 Task: Find connections with filter location Hulan Ergi with filter topic #helpingothers with filter profile language French with filter current company Mutual Funds Sahi Hai with filter school Jaypee Institute Of Information Technology with filter industry Operations Consulting with filter service category Visual Design with filter keywords title Taper
Action: Mouse moved to (529, 62)
Screenshot: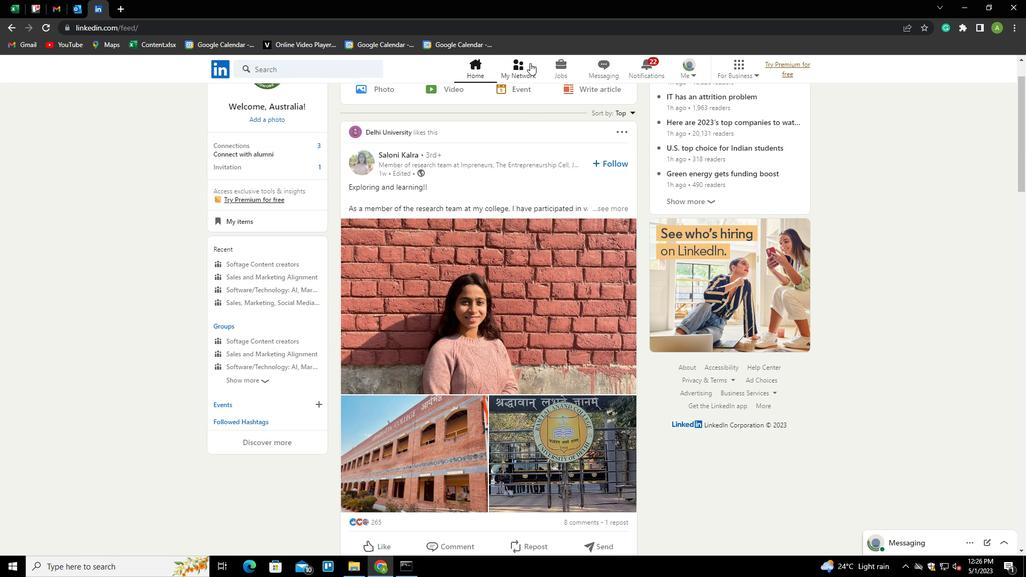 
Action: Mouse pressed left at (529, 62)
Screenshot: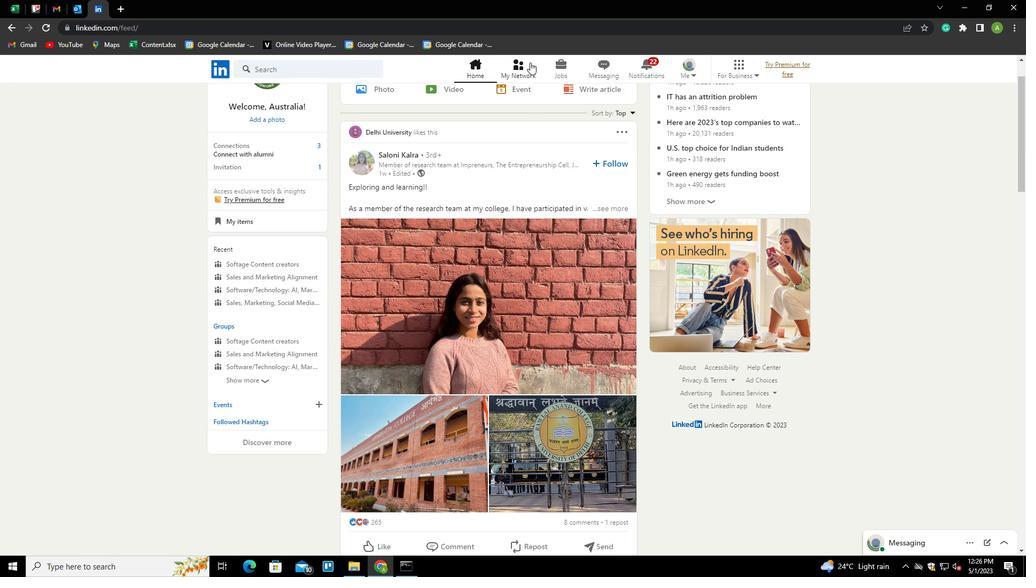 
Action: Mouse moved to (288, 127)
Screenshot: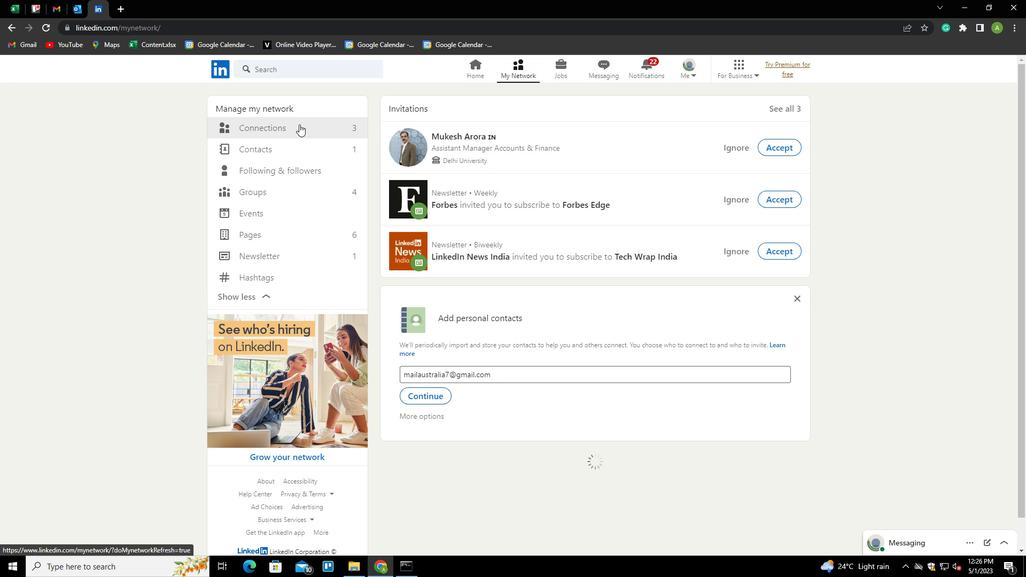 
Action: Mouse pressed left at (288, 127)
Screenshot: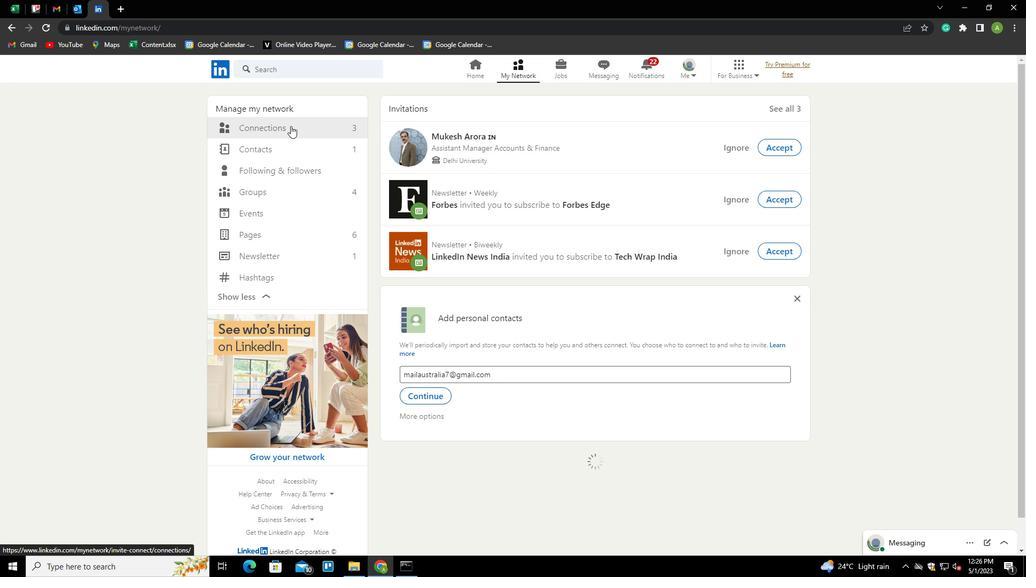 
Action: Mouse moved to (578, 129)
Screenshot: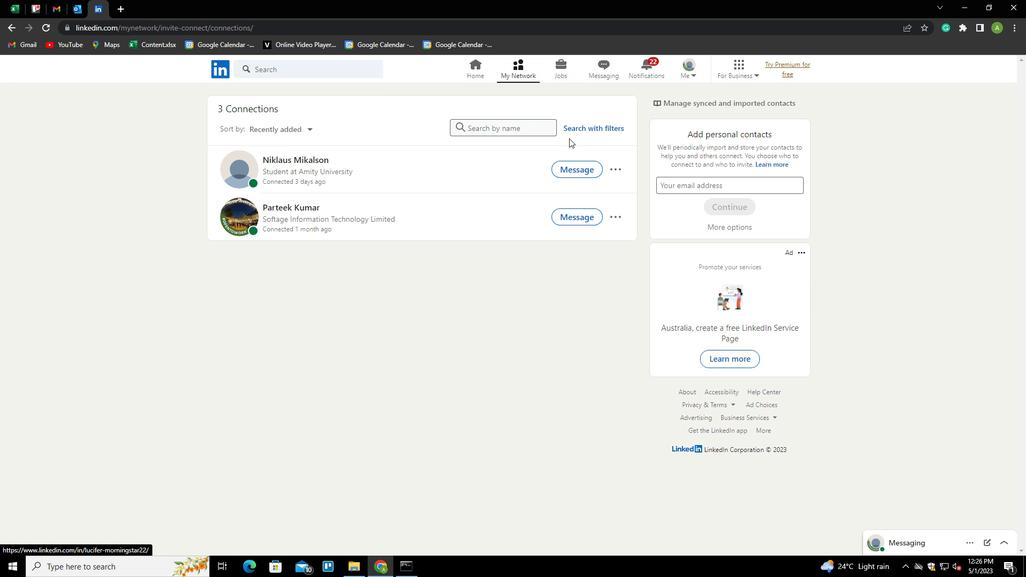 
Action: Mouse pressed left at (578, 129)
Screenshot: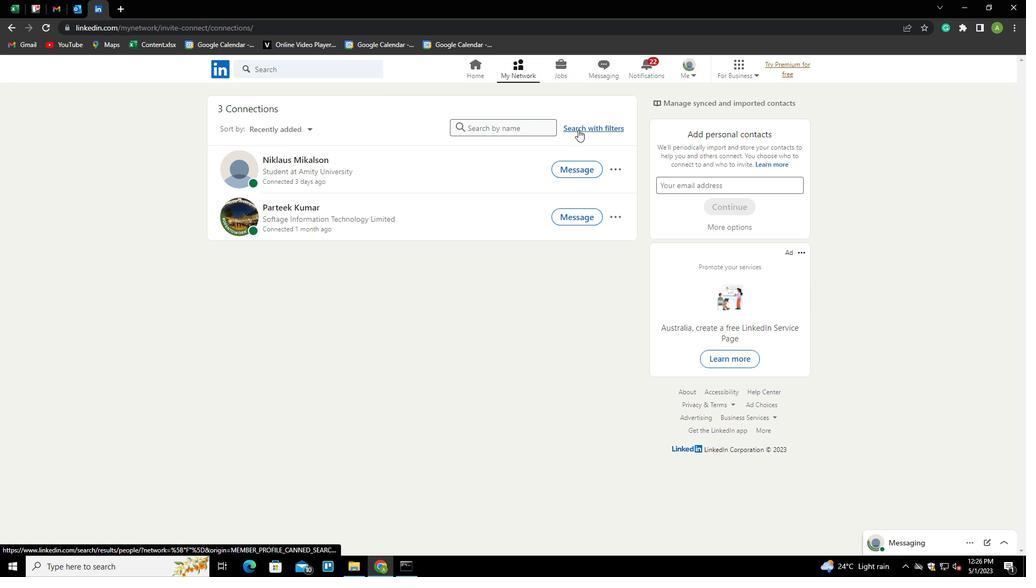 
Action: Mouse moved to (550, 99)
Screenshot: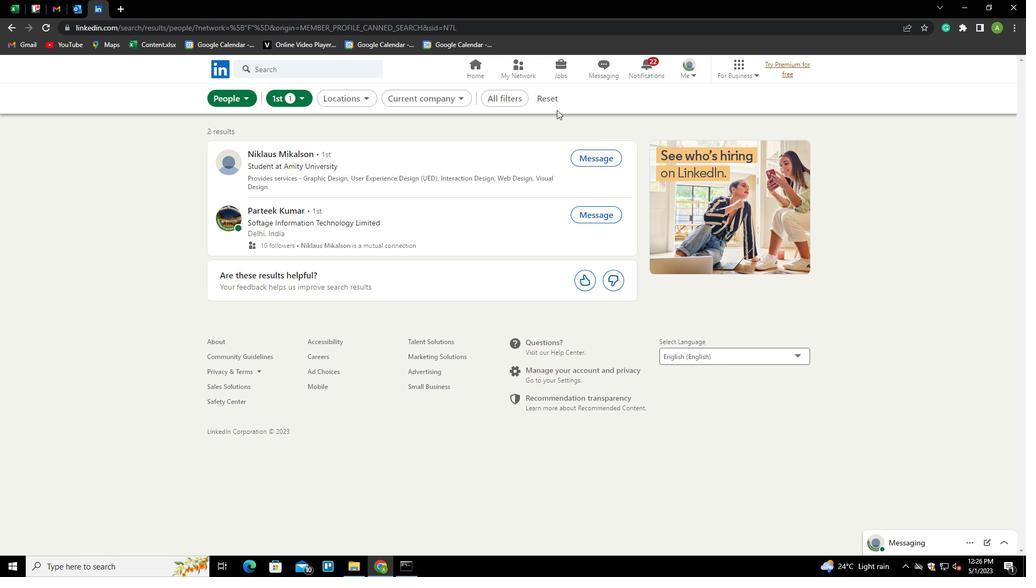 
Action: Mouse pressed left at (550, 99)
Screenshot: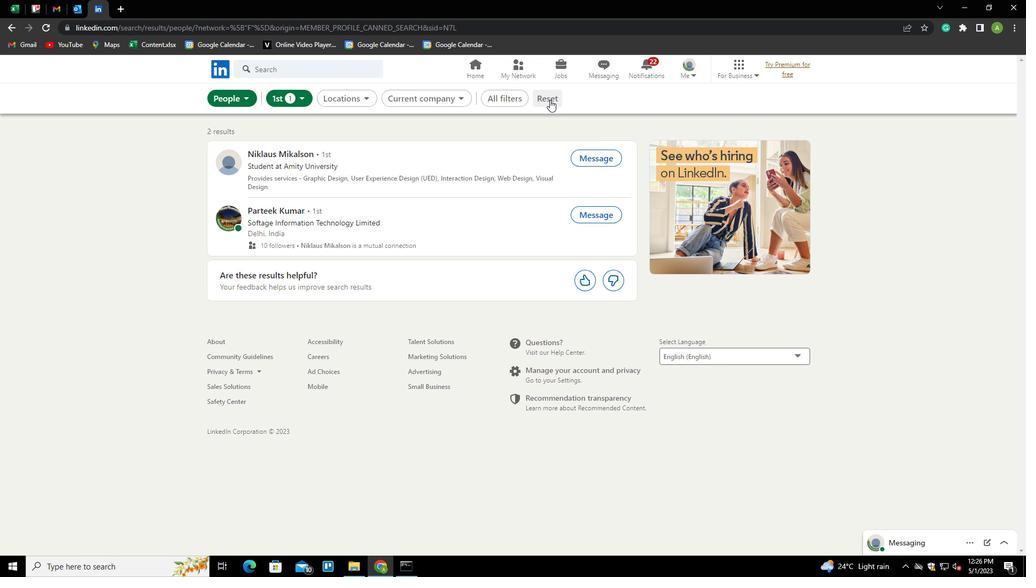 
Action: Mouse moved to (534, 101)
Screenshot: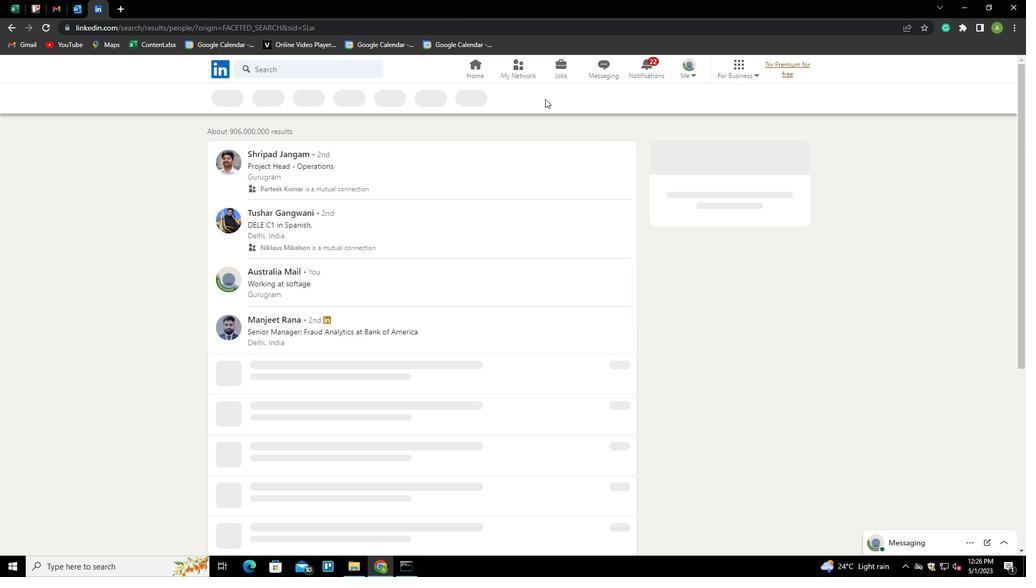 
Action: Mouse pressed left at (534, 101)
Screenshot: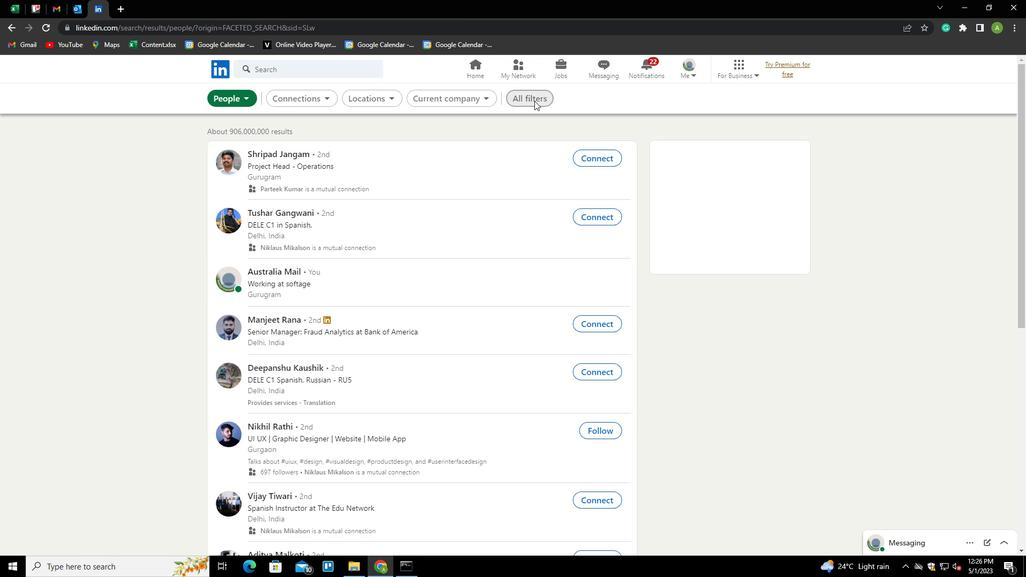 
Action: Mouse moved to (872, 347)
Screenshot: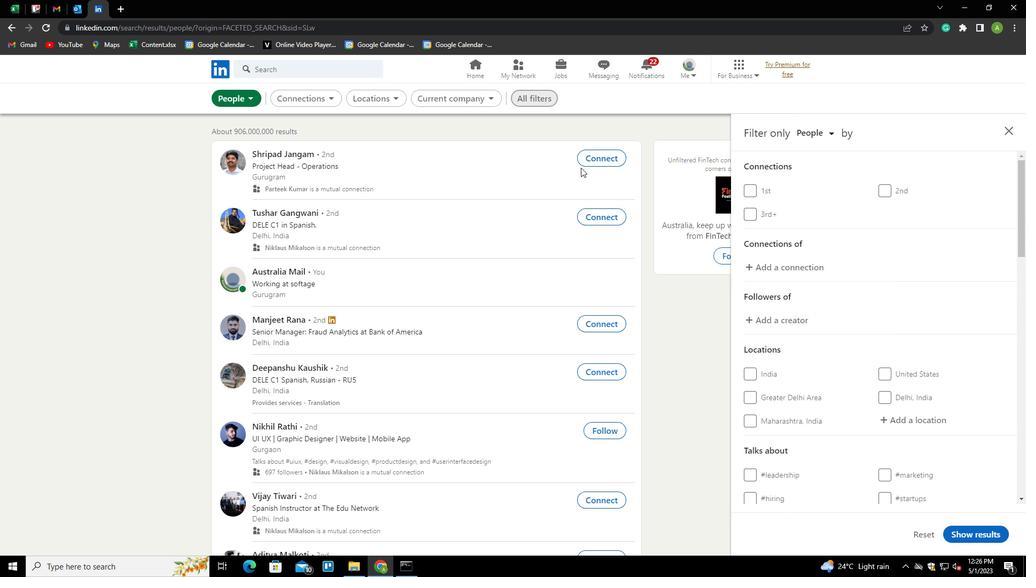 
Action: Mouse scrolled (872, 346) with delta (0, 0)
Screenshot: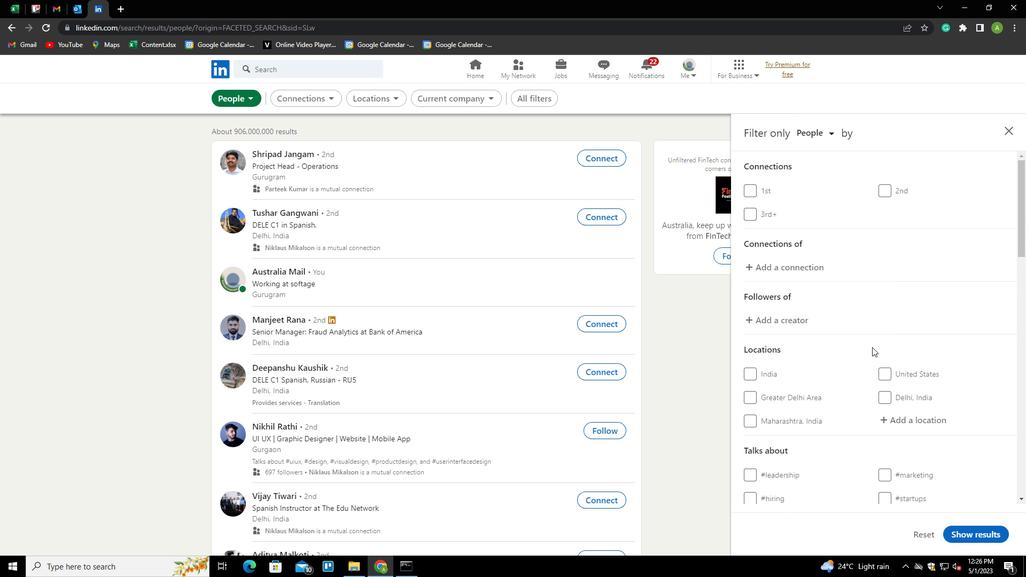 
Action: Mouse scrolled (872, 346) with delta (0, 0)
Screenshot: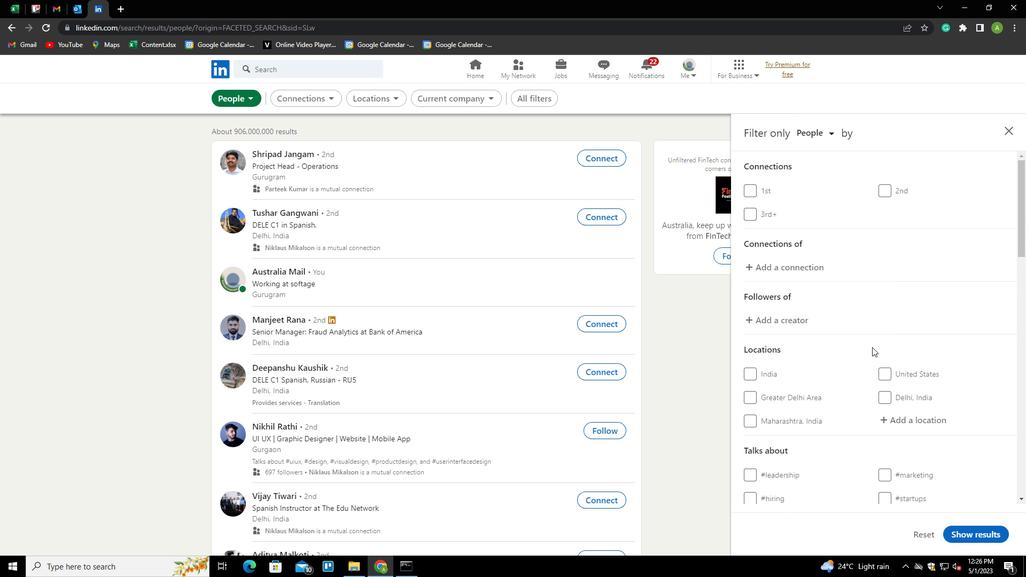 
Action: Mouse moved to (899, 314)
Screenshot: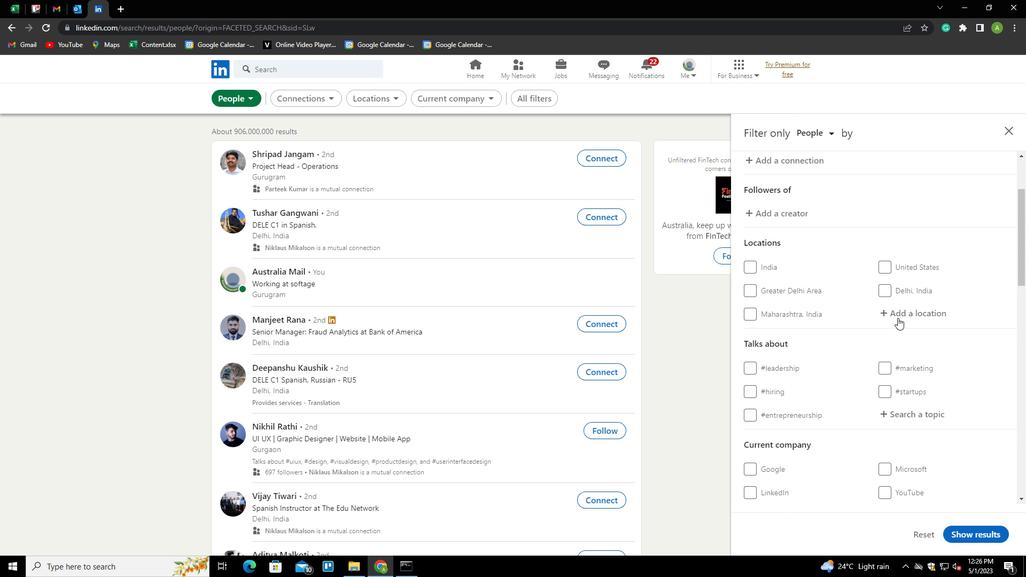 
Action: Mouse pressed left at (899, 314)
Screenshot: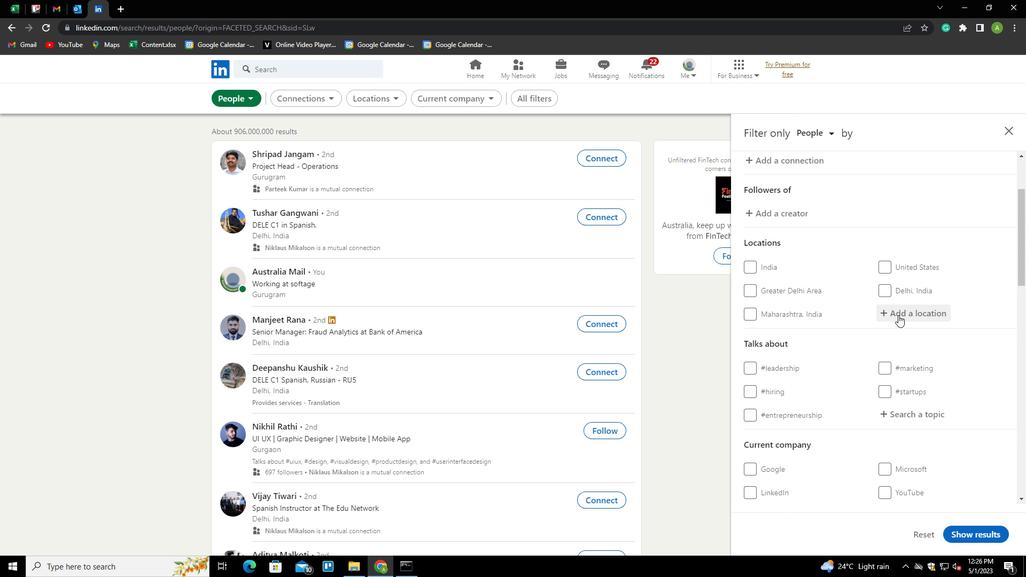 
Action: Key pressed <Key.shift>HULAN<Key.space><Key.shift><Key.shift><Key.shift><Key.shift><Key.shift><Key.shift><Key.shift><Key.shift><Key.shift><Key.shift><Key.shift><Key.shift><Key.shift><Key.shift><Key.shift><Key.shift><Key.shift><Key.shift><Key.shift><Key.shift><Key.shift><Key.shift><Key.shift>ERGI
Screenshot: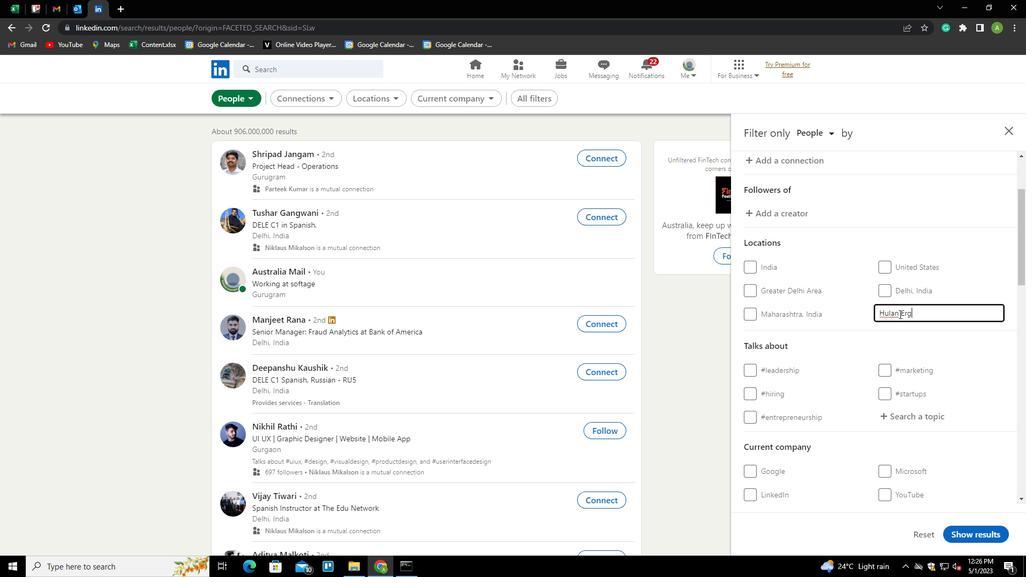 
Action: Mouse moved to (974, 347)
Screenshot: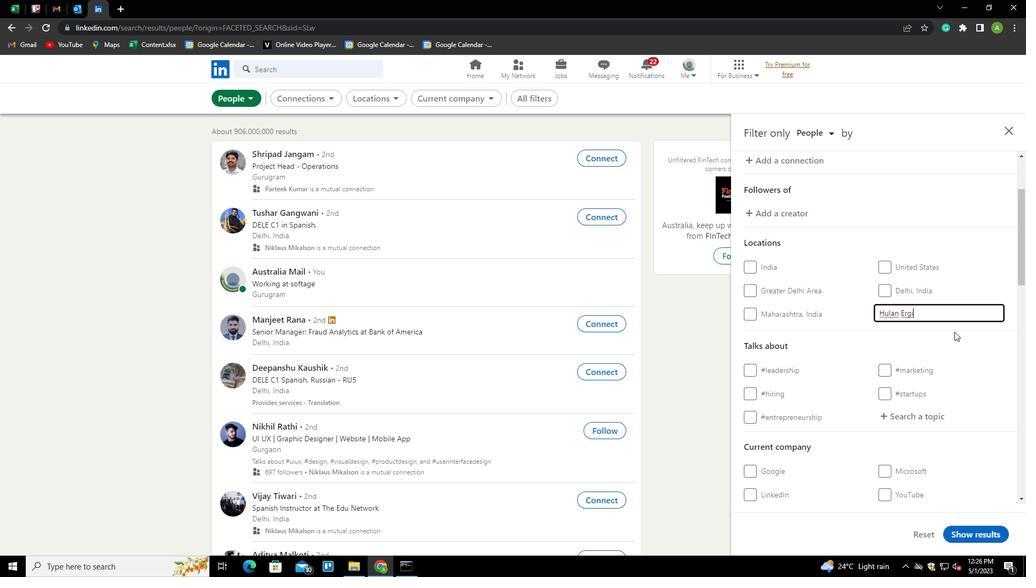 
Action: Mouse pressed left at (974, 347)
Screenshot: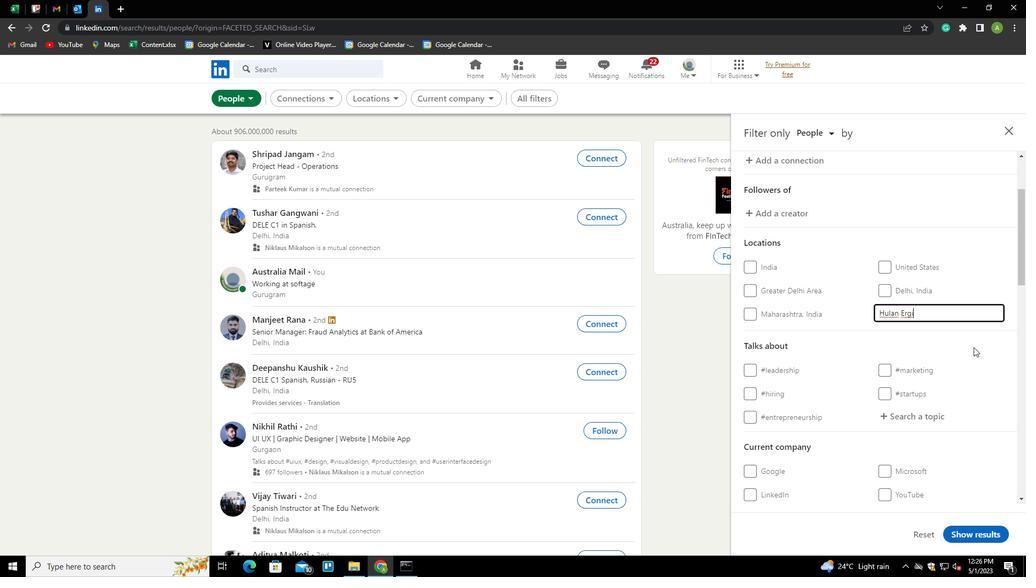 
Action: Mouse scrolled (974, 346) with delta (0, 0)
Screenshot: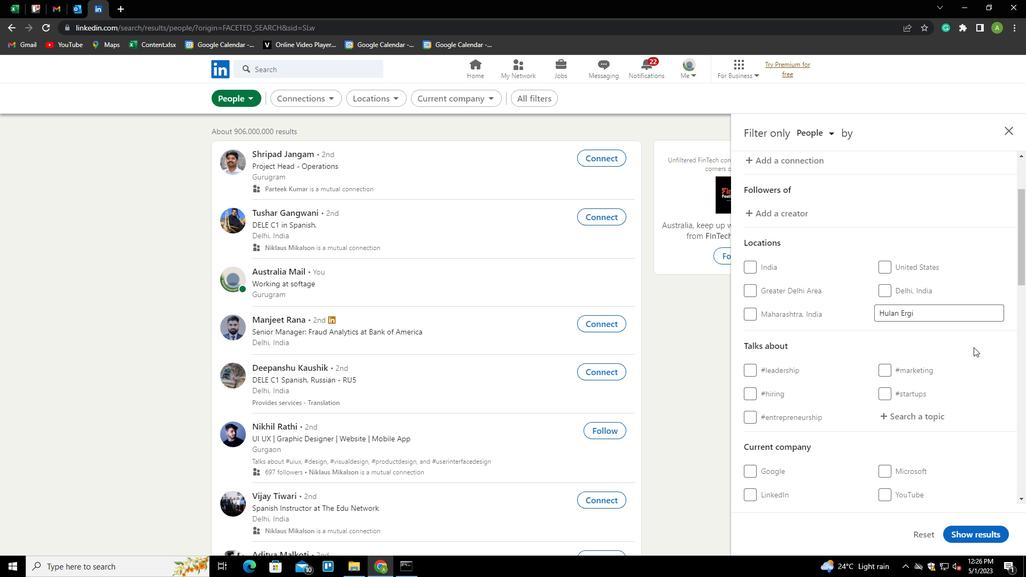 
Action: Mouse moved to (918, 360)
Screenshot: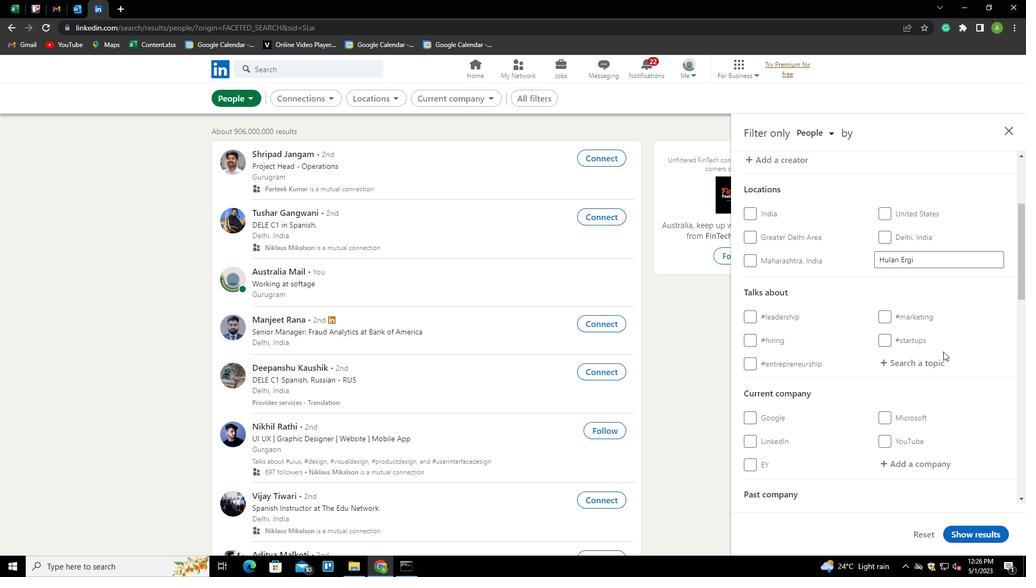 
Action: Mouse pressed left at (918, 360)
Screenshot: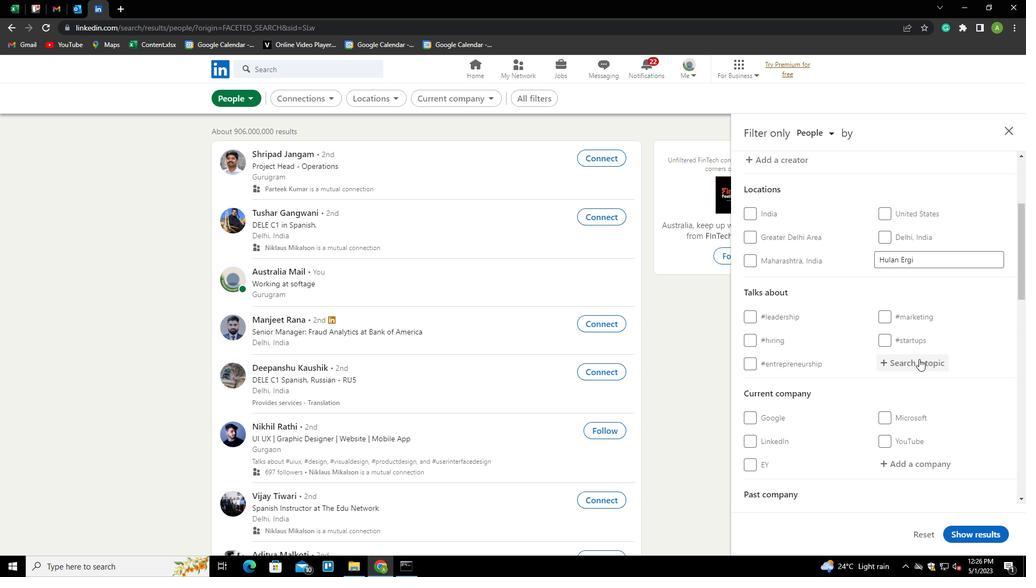 
Action: Mouse moved to (920, 361)
Screenshot: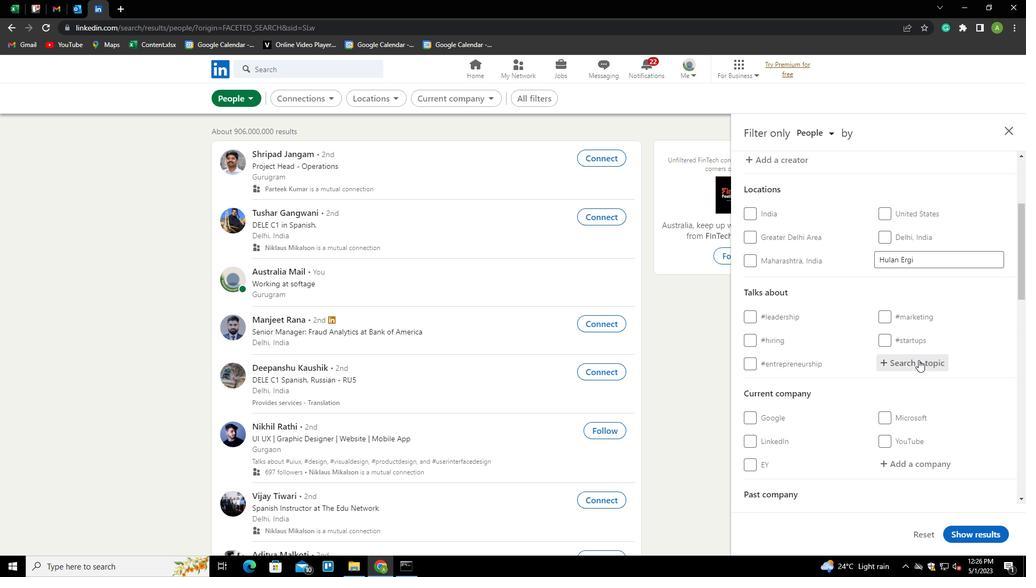 
Action: Mouse pressed left at (920, 361)
Screenshot: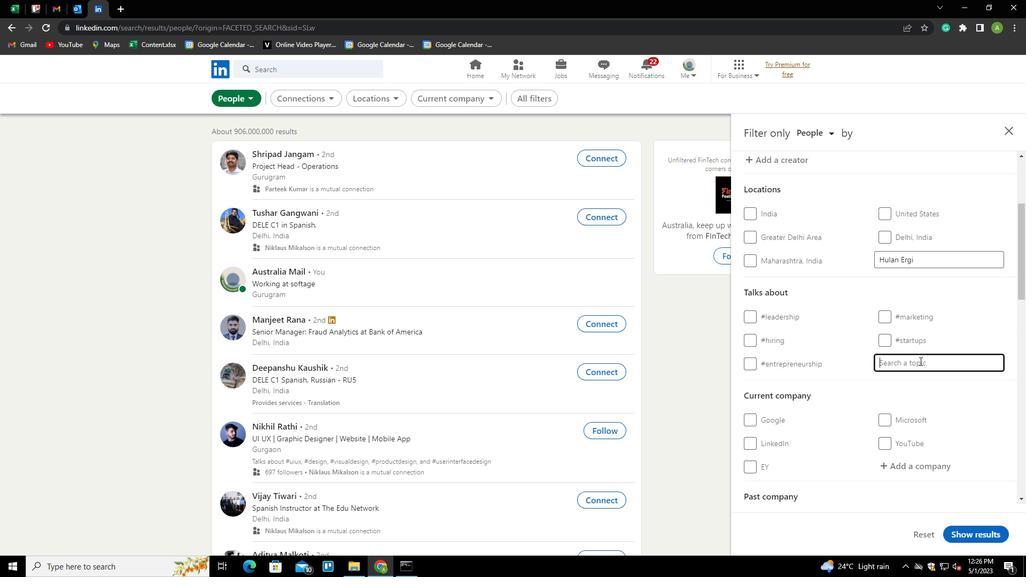 
Action: Key pressed HELPINGOTHERS<Key.down><Key.enter>
Screenshot: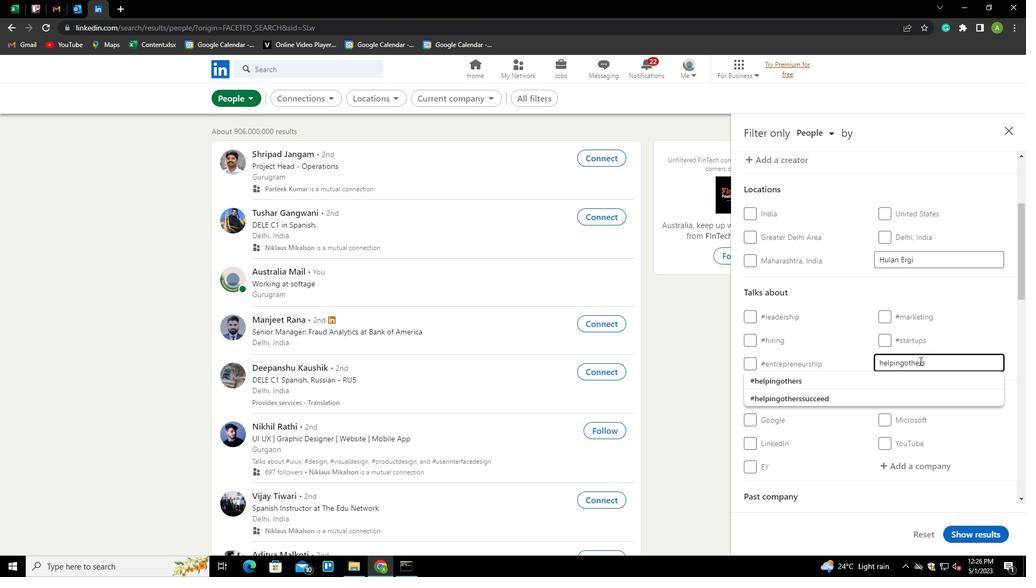 
Action: Mouse scrolled (920, 360) with delta (0, 0)
Screenshot: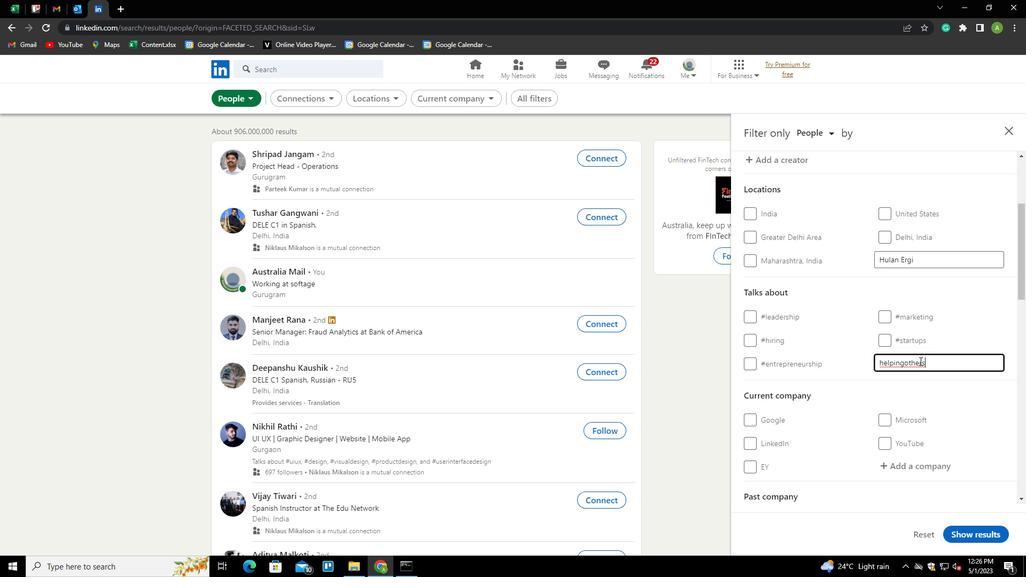 
Action: Mouse scrolled (920, 360) with delta (0, 0)
Screenshot: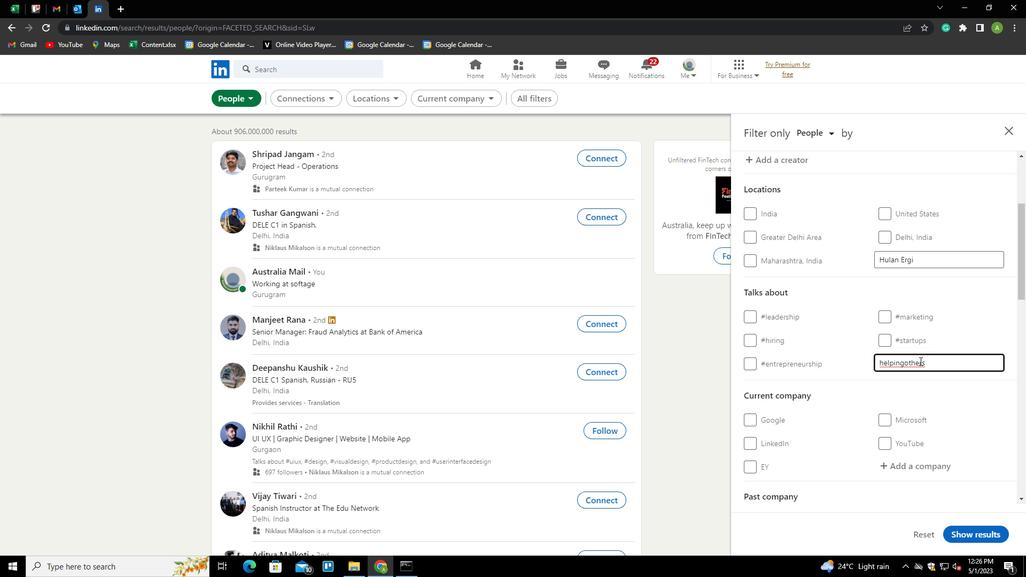 
Action: Mouse scrolled (920, 360) with delta (0, 0)
Screenshot: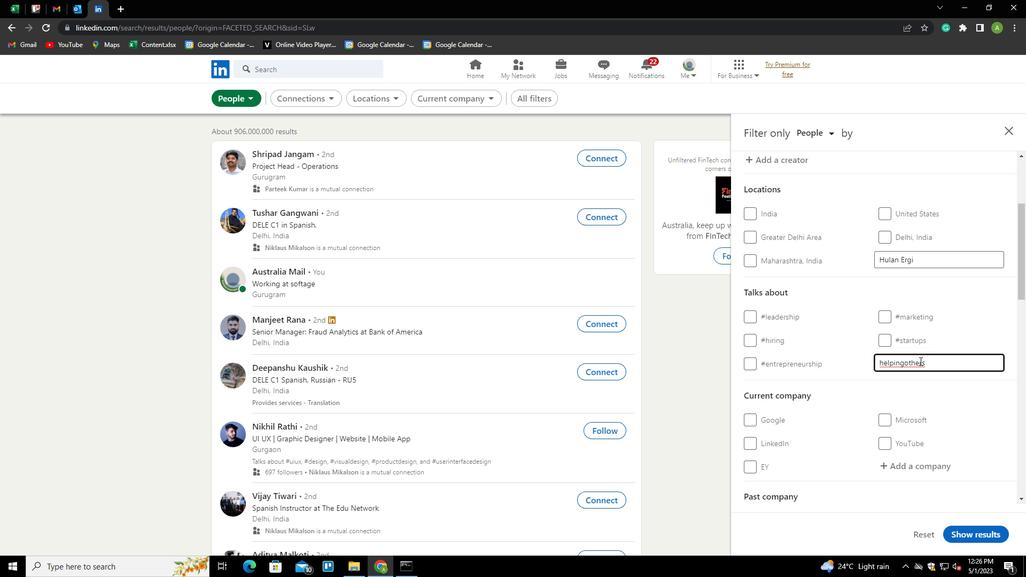 
Action: Mouse scrolled (920, 360) with delta (0, 0)
Screenshot: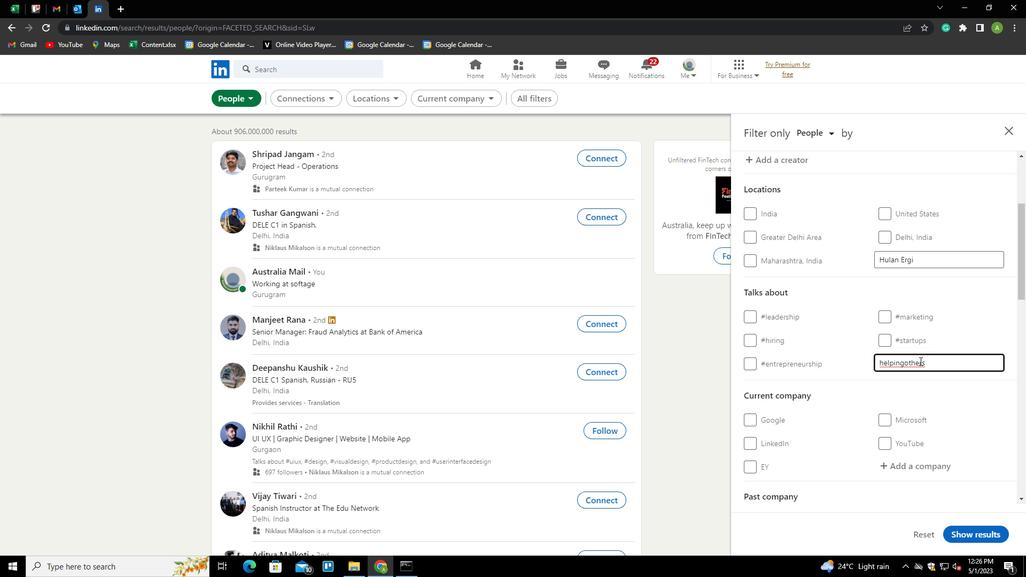 
Action: Mouse scrolled (920, 360) with delta (0, 0)
Screenshot: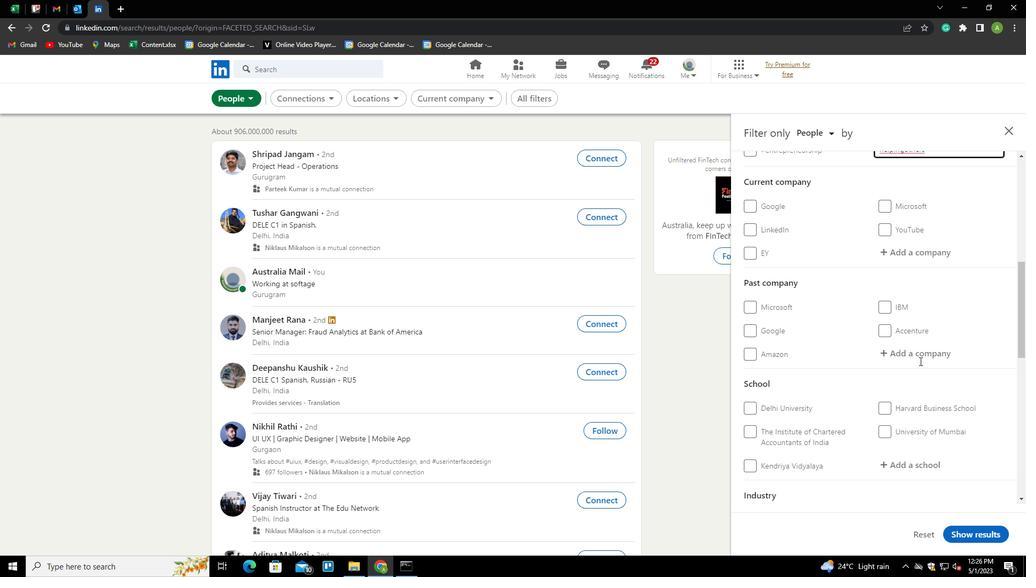 
Action: Mouse scrolled (920, 360) with delta (0, 0)
Screenshot: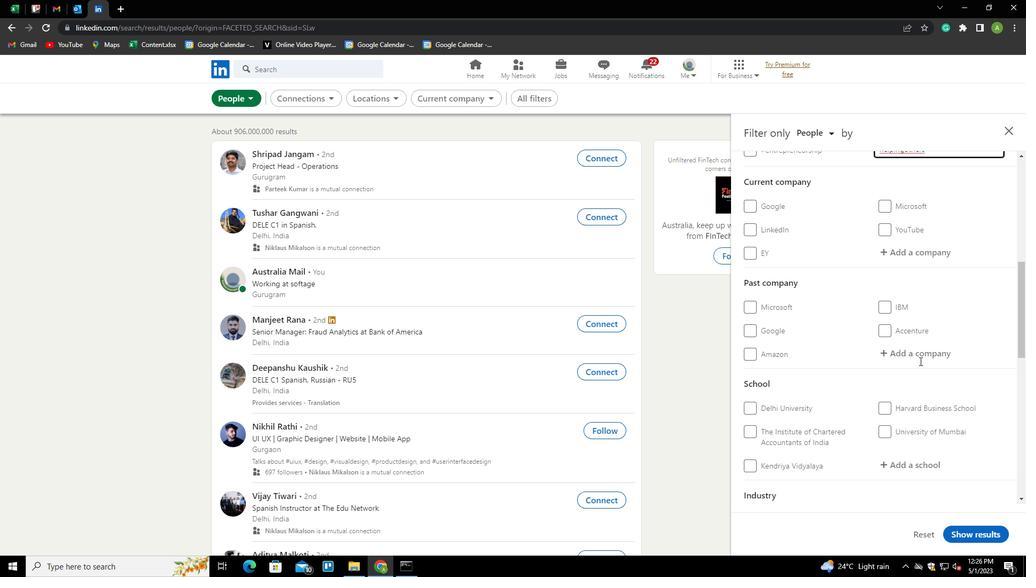 
Action: Mouse scrolled (920, 360) with delta (0, 0)
Screenshot: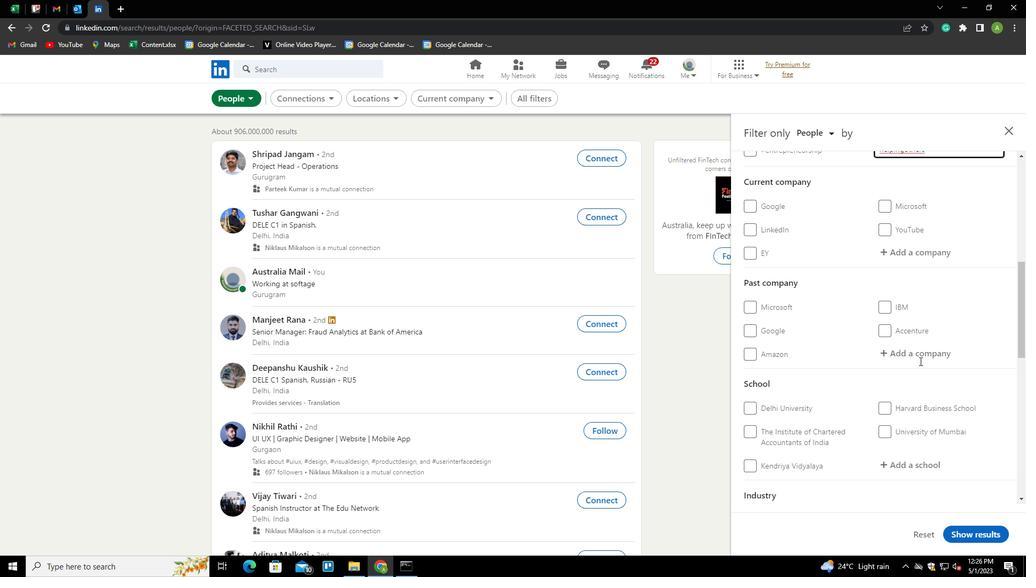 
Action: Mouse scrolled (920, 360) with delta (0, 0)
Screenshot: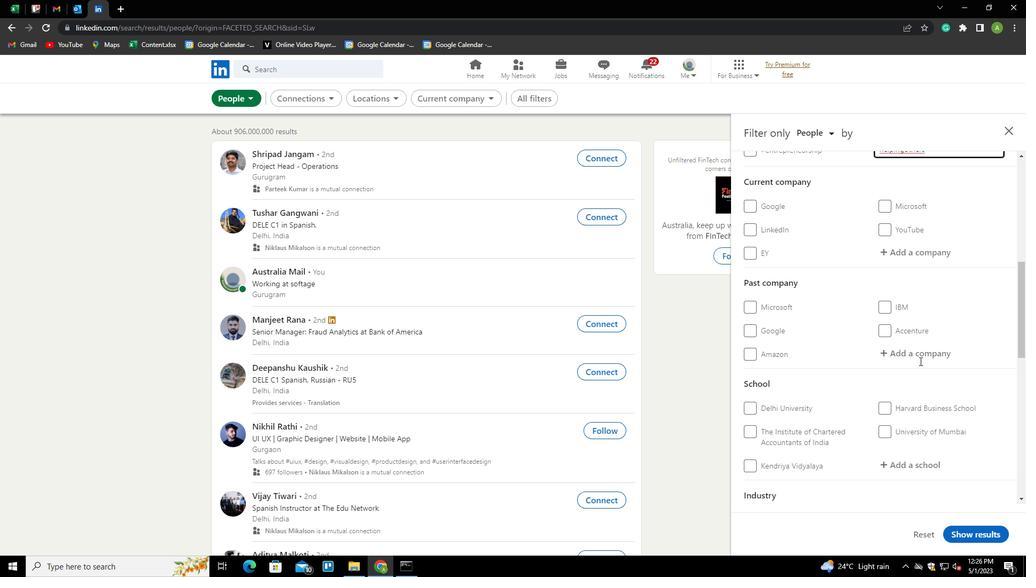 
Action: Mouse scrolled (920, 360) with delta (0, 0)
Screenshot: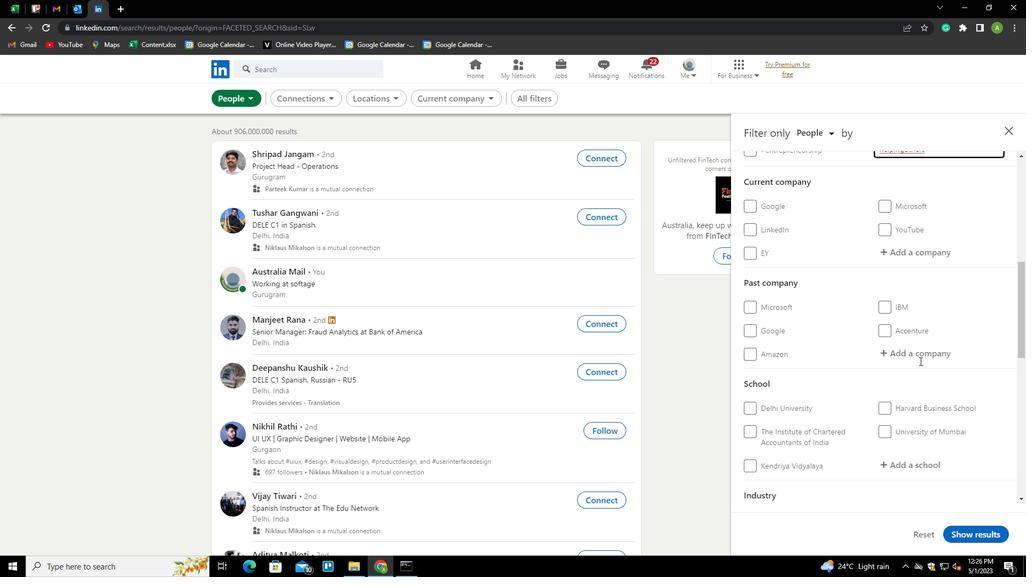 
Action: Mouse moved to (882, 375)
Screenshot: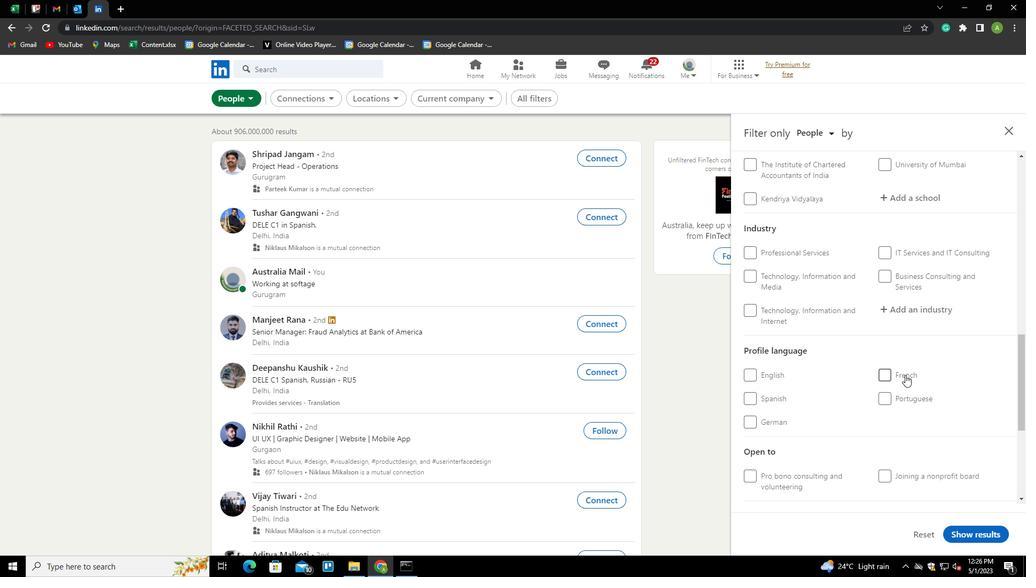 
Action: Mouse pressed left at (882, 375)
Screenshot: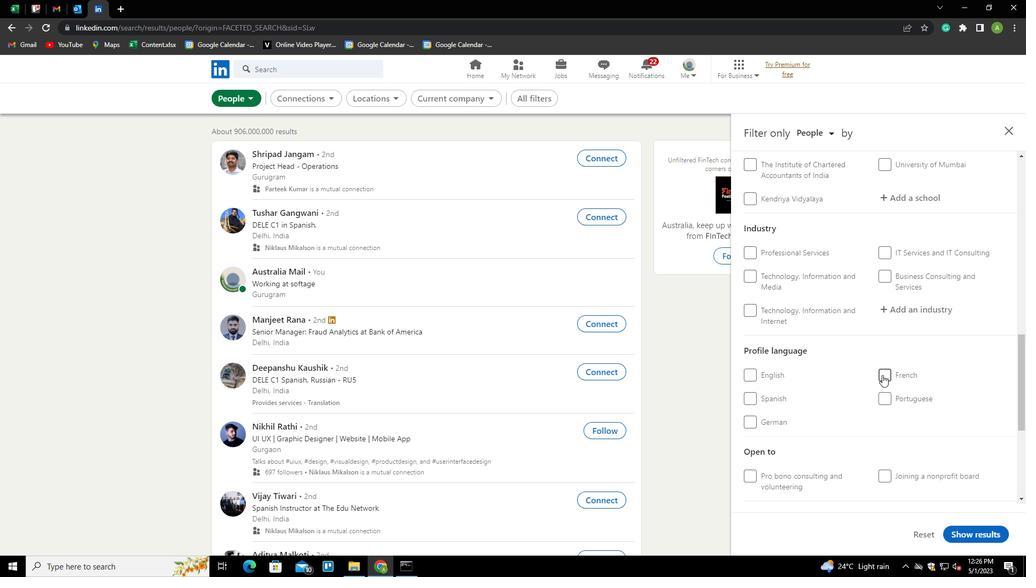 
Action: Mouse moved to (924, 392)
Screenshot: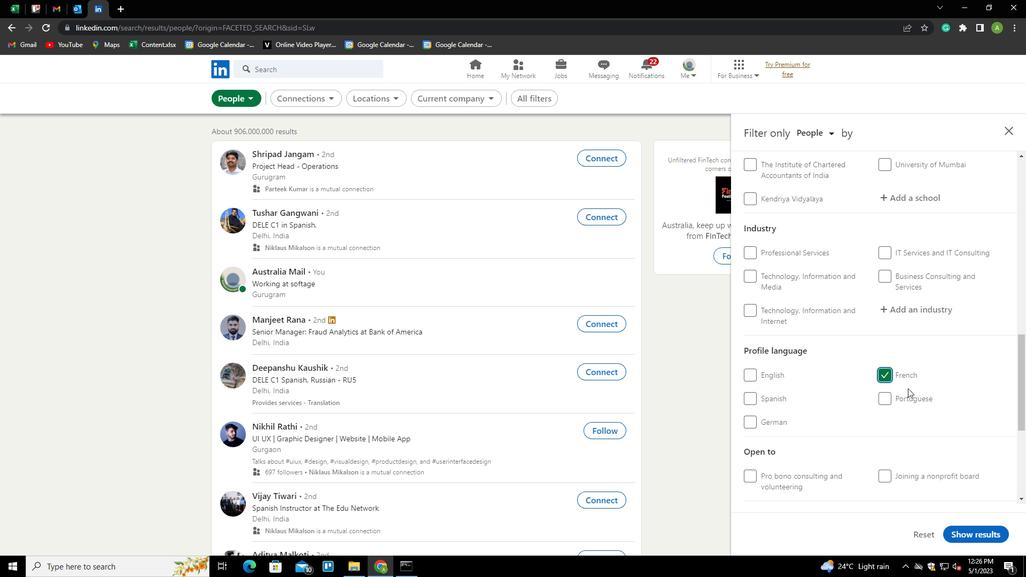 
Action: Mouse scrolled (924, 392) with delta (0, 0)
Screenshot: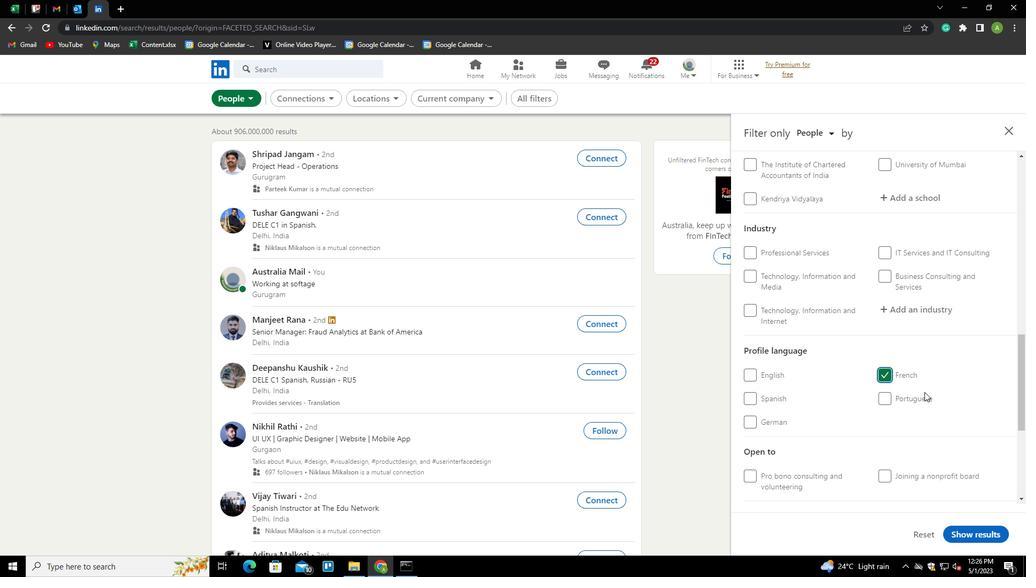 
Action: Mouse scrolled (924, 392) with delta (0, 0)
Screenshot: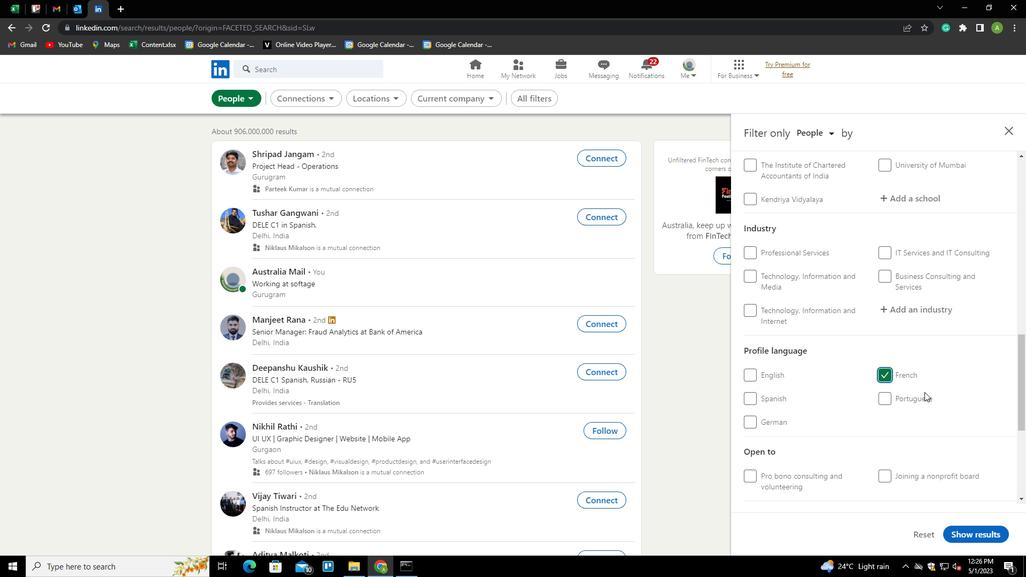 
Action: Mouse scrolled (924, 392) with delta (0, 0)
Screenshot: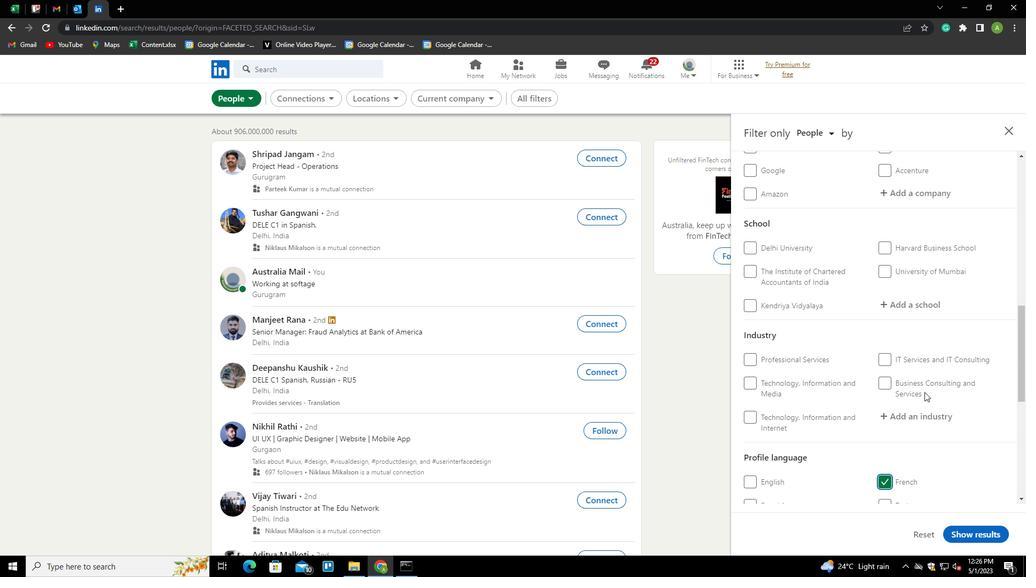 
Action: Mouse scrolled (924, 392) with delta (0, 0)
Screenshot: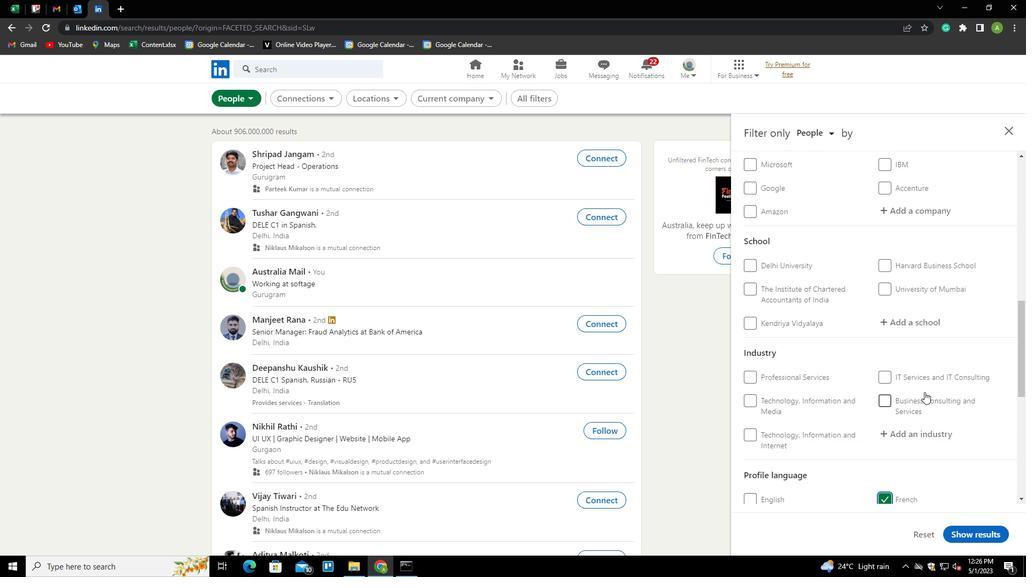 
Action: Mouse scrolled (924, 392) with delta (0, 0)
Screenshot: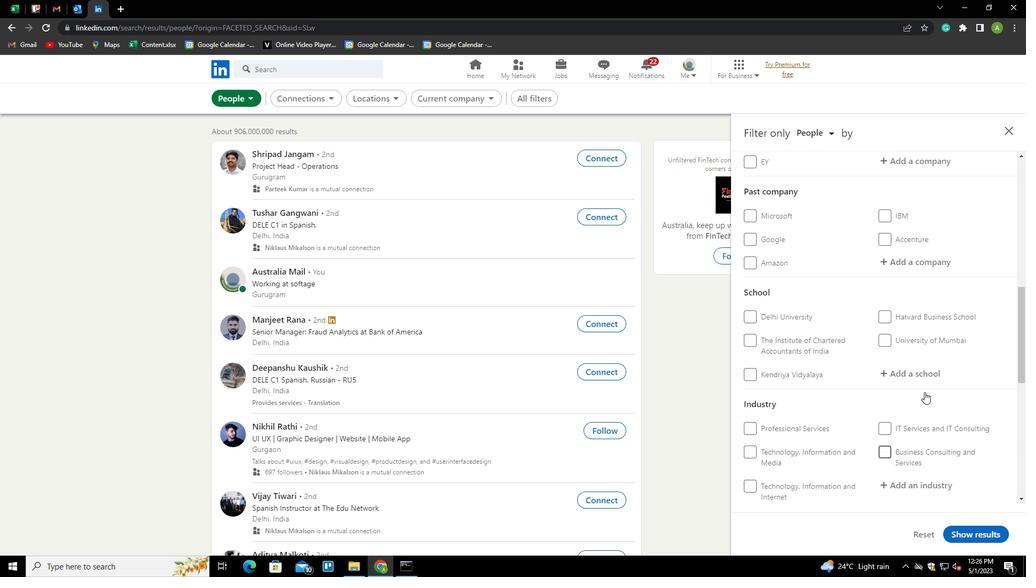 
Action: Mouse moved to (900, 254)
Screenshot: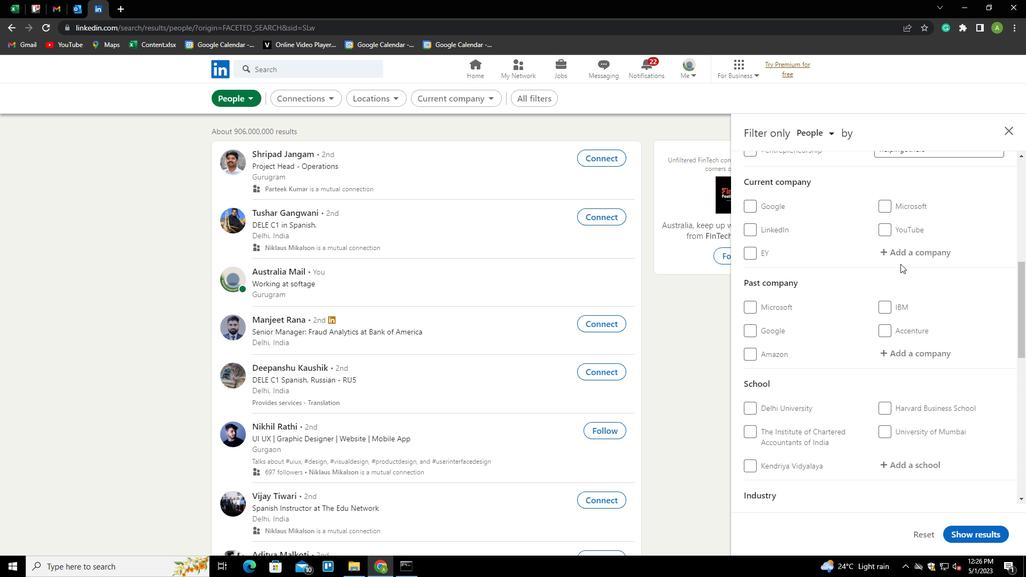
Action: Mouse pressed left at (900, 254)
Screenshot: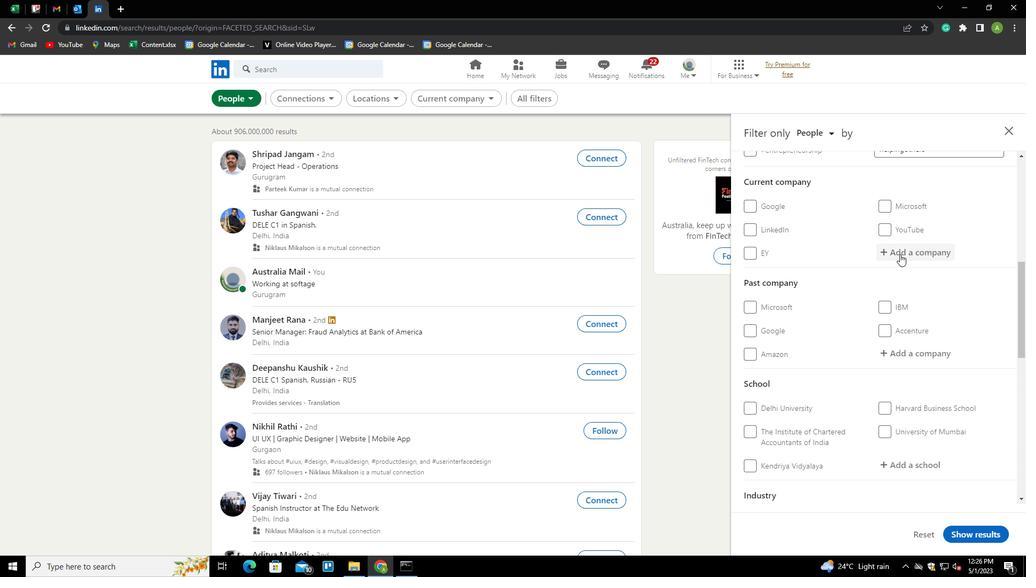 
Action: Key pressed <Key.shift>MUTUAL<Key.space><Key.shift>G<Key.backspace><Key.shift>FUNDA<Key.backspace>S<Key.space><Key.down><Key.enter>
Screenshot: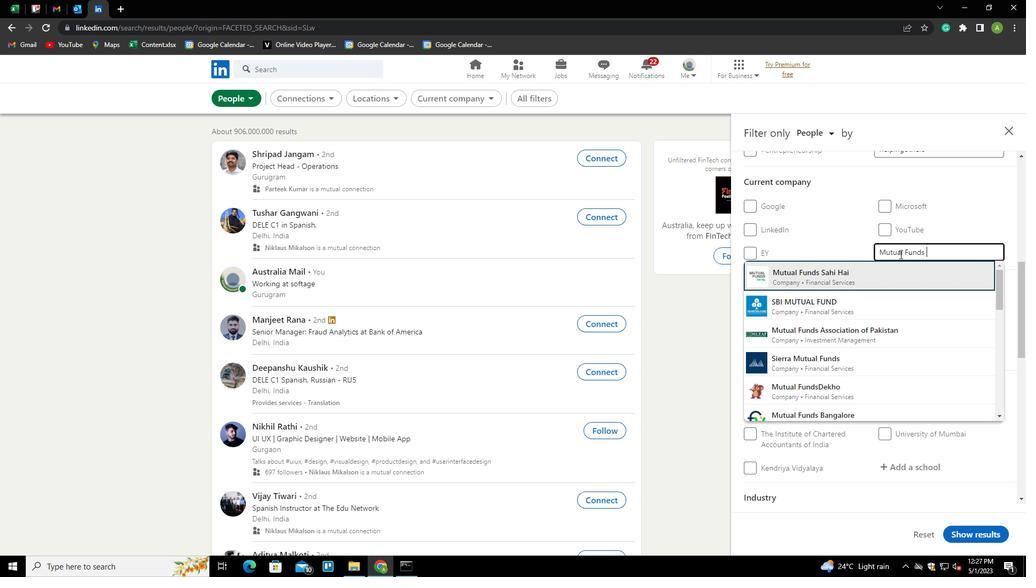 
Action: Mouse moved to (908, 270)
Screenshot: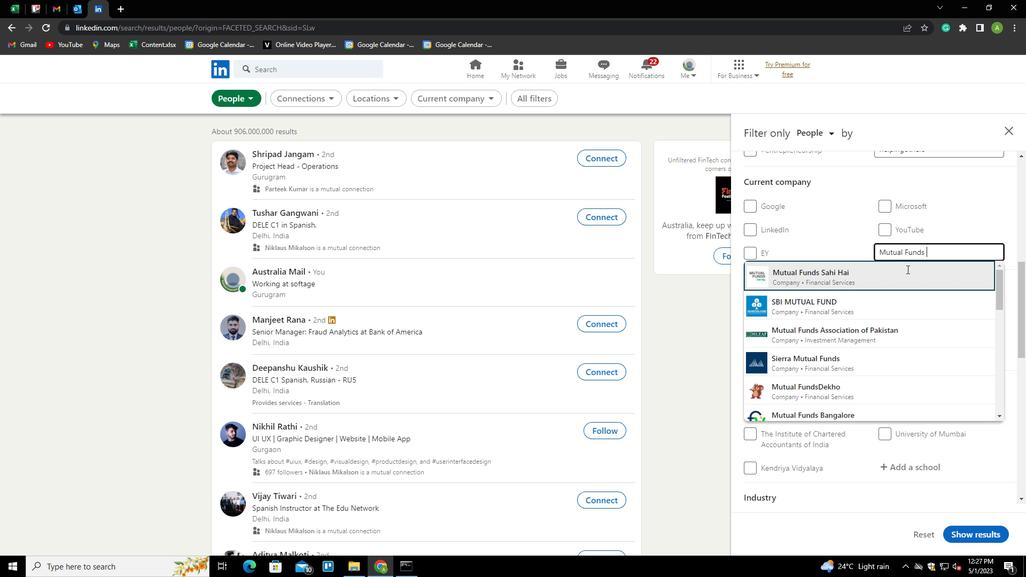 
Action: Mouse scrolled (908, 269) with delta (0, 0)
Screenshot: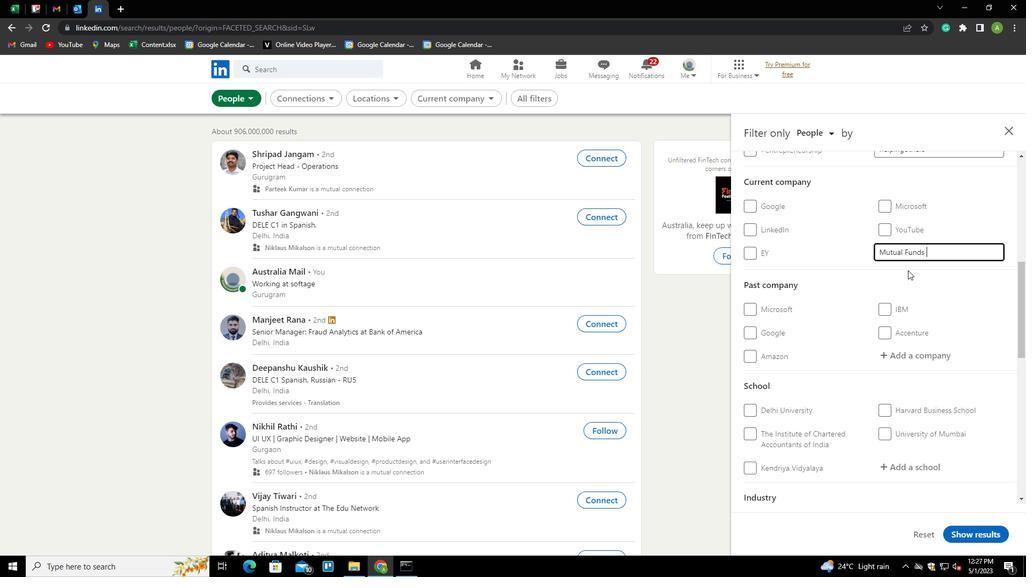 
Action: Mouse moved to (916, 271)
Screenshot: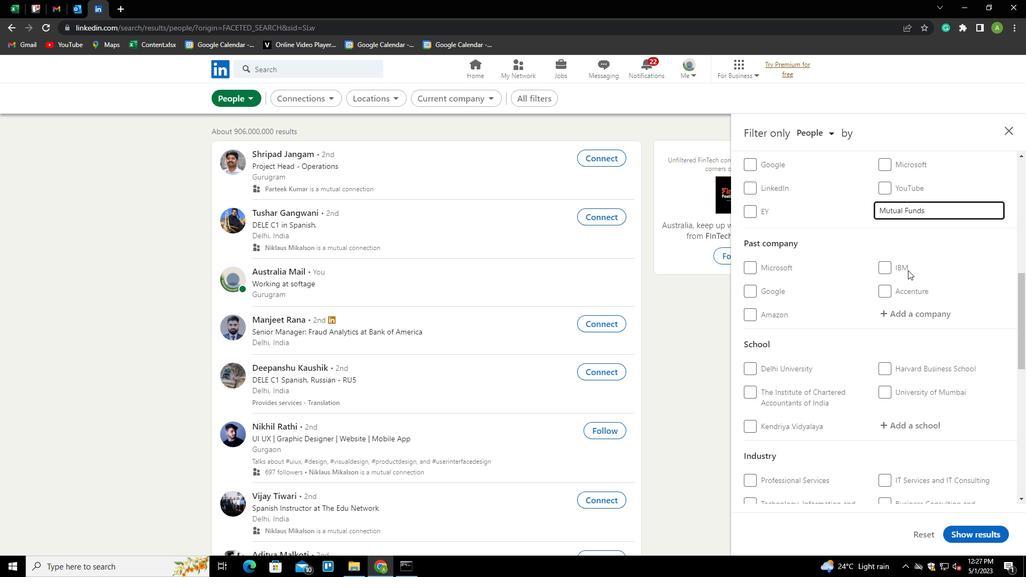 
Action: Mouse scrolled (916, 270) with delta (0, 0)
Screenshot: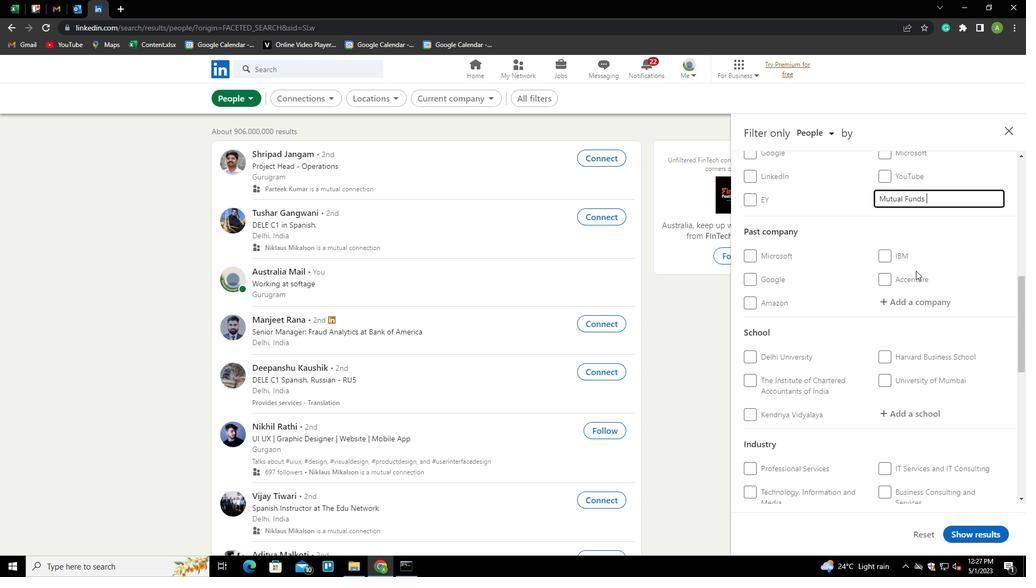 
Action: Mouse scrolled (916, 270) with delta (0, 0)
Screenshot: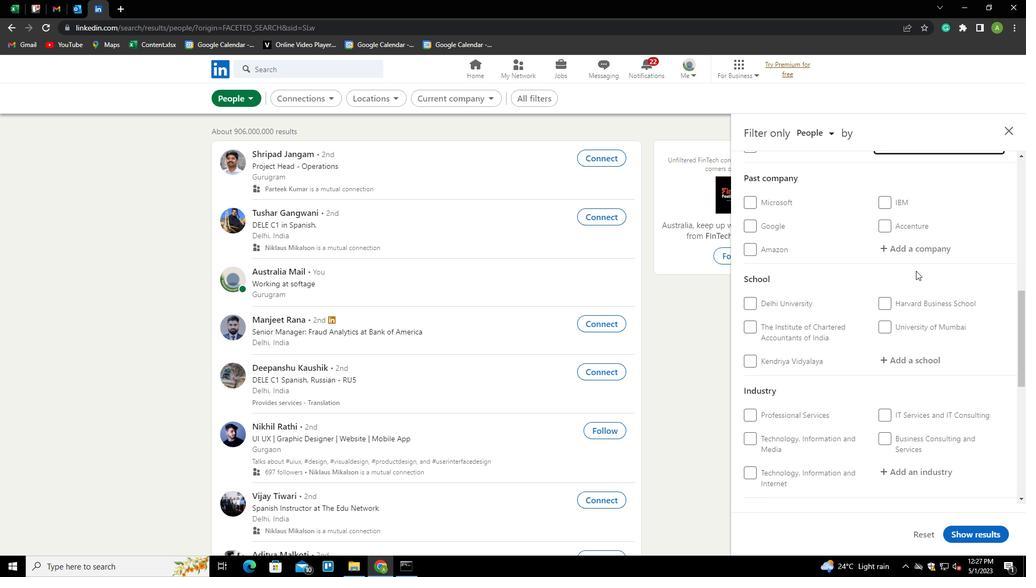 
Action: Mouse moved to (913, 271)
Screenshot: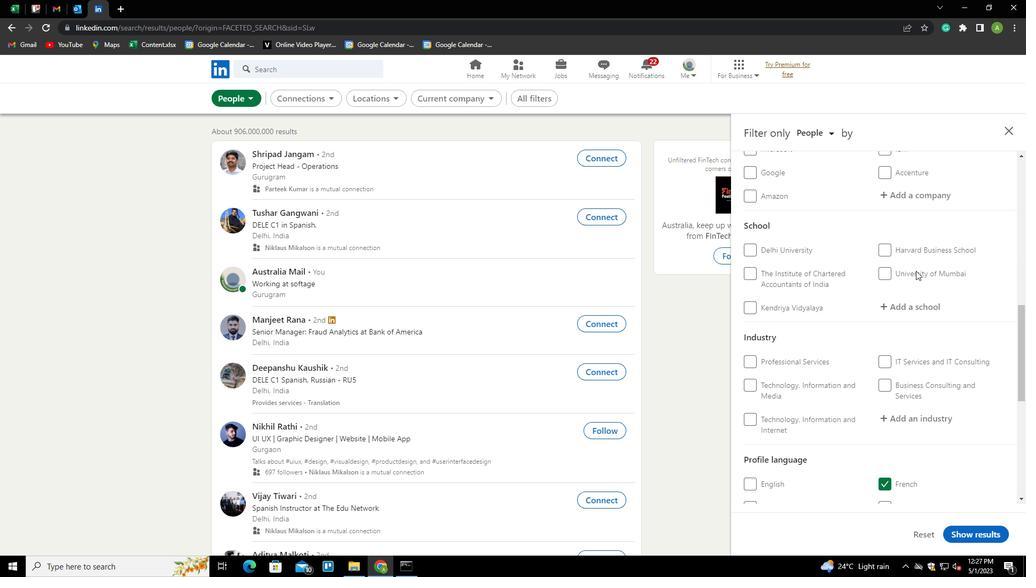 
Action: Mouse scrolled (913, 271) with delta (0, 0)
Screenshot: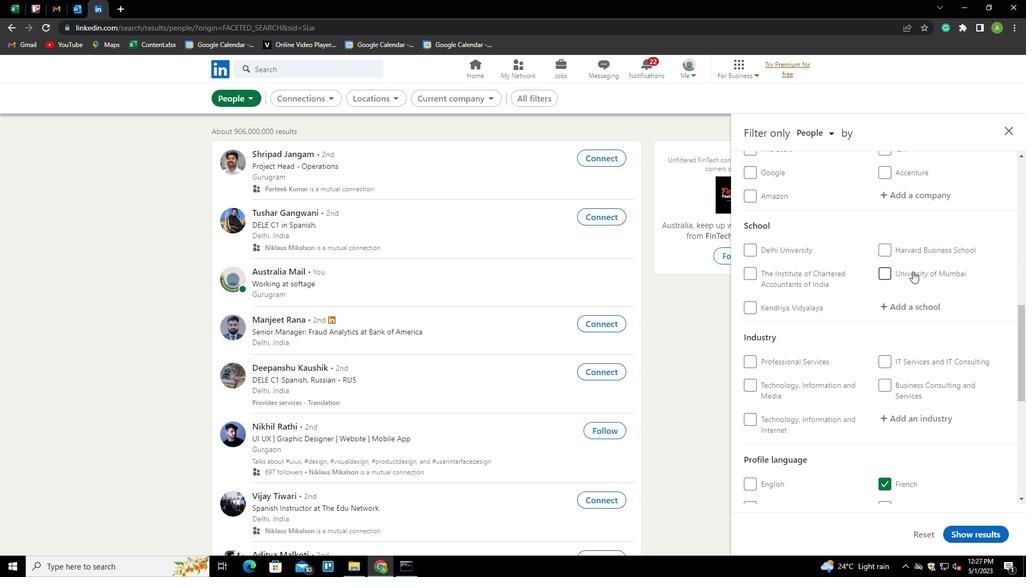 
Action: Mouse moved to (900, 254)
Screenshot: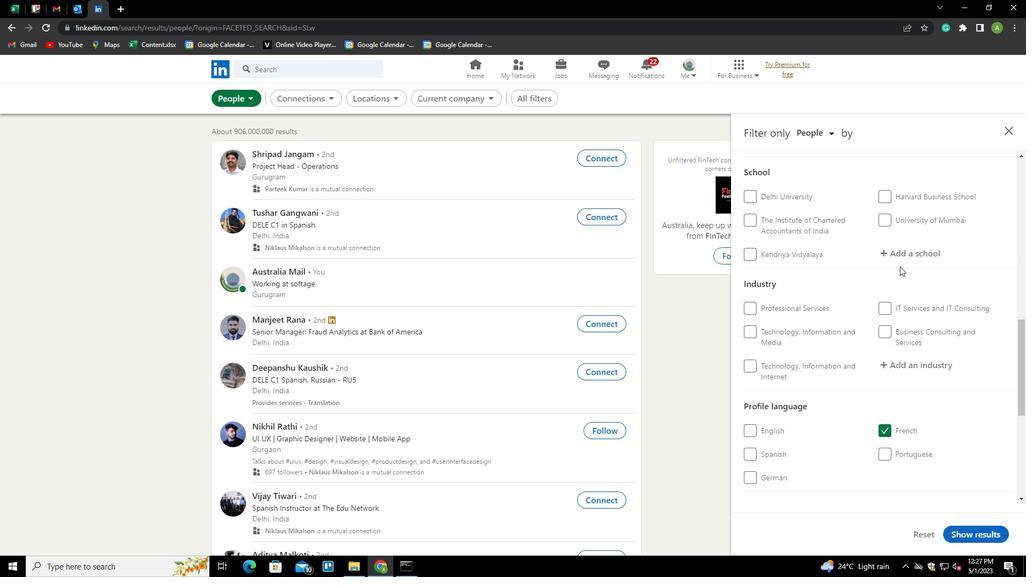 
Action: Mouse pressed left at (900, 254)
Screenshot: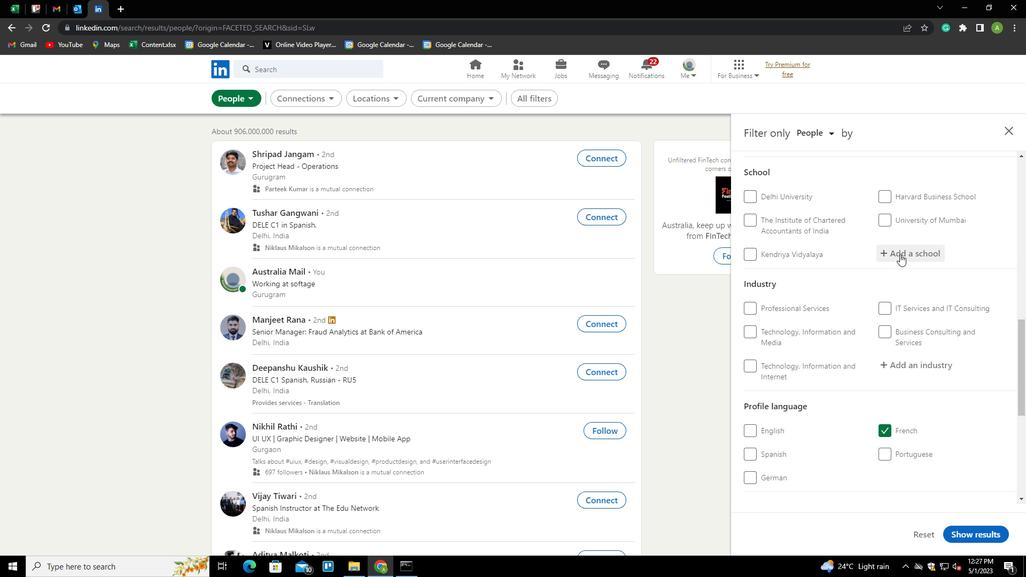 
Action: Mouse moved to (906, 253)
Screenshot: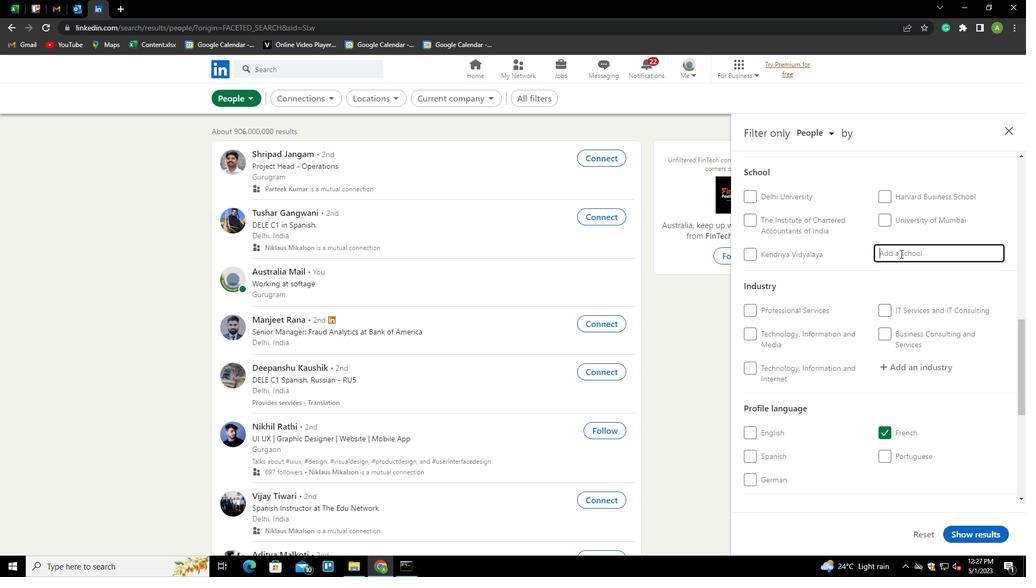 
Action: Mouse pressed left at (906, 253)
Screenshot: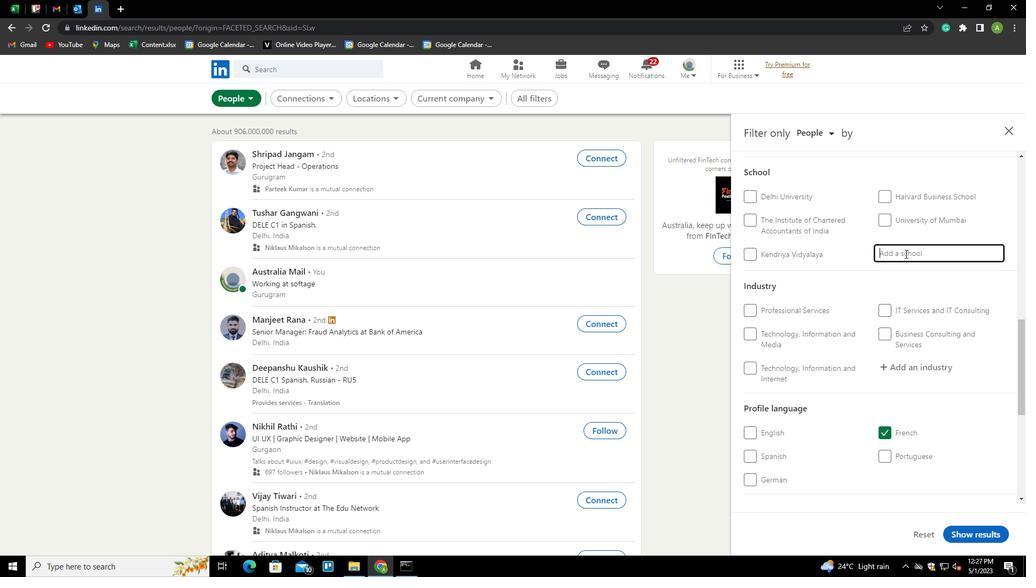 
Action: Key pressed <Key.shift>HAY<Key.backspace><Key.backspace><Key.backspace><Key.shift>JAYPEE<Key.space><Key.shift>INSTITUTE<Key.down><Key.enter>
Screenshot: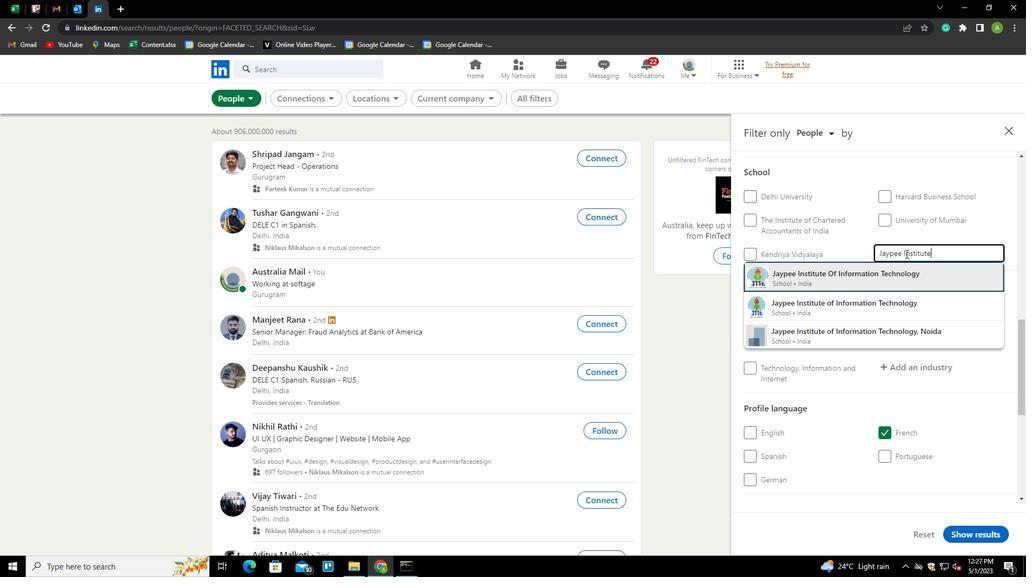 
Action: Mouse scrolled (906, 253) with delta (0, 0)
Screenshot: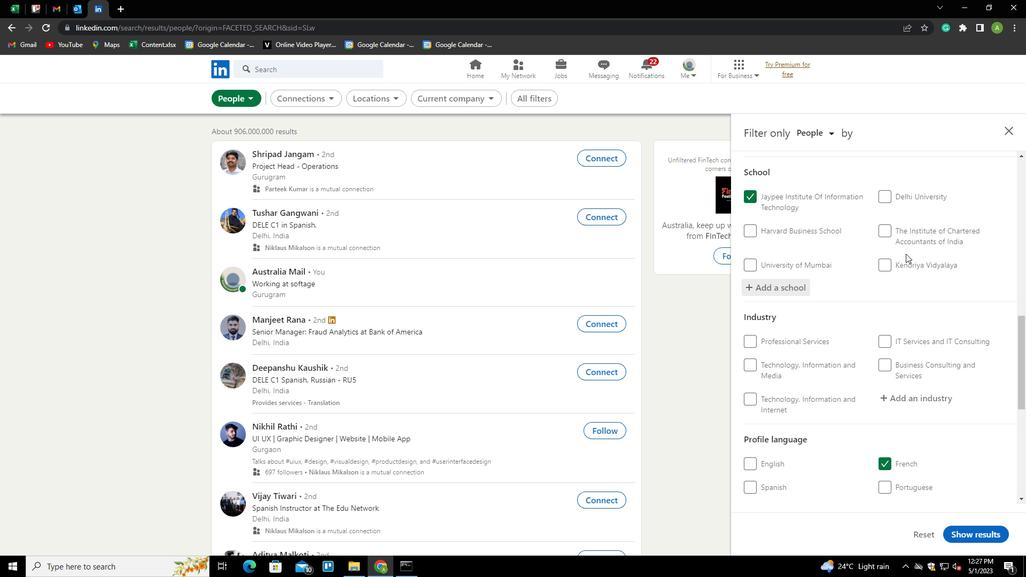 
Action: Mouse scrolled (906, 253) with delta (0, 0)
Screenshot: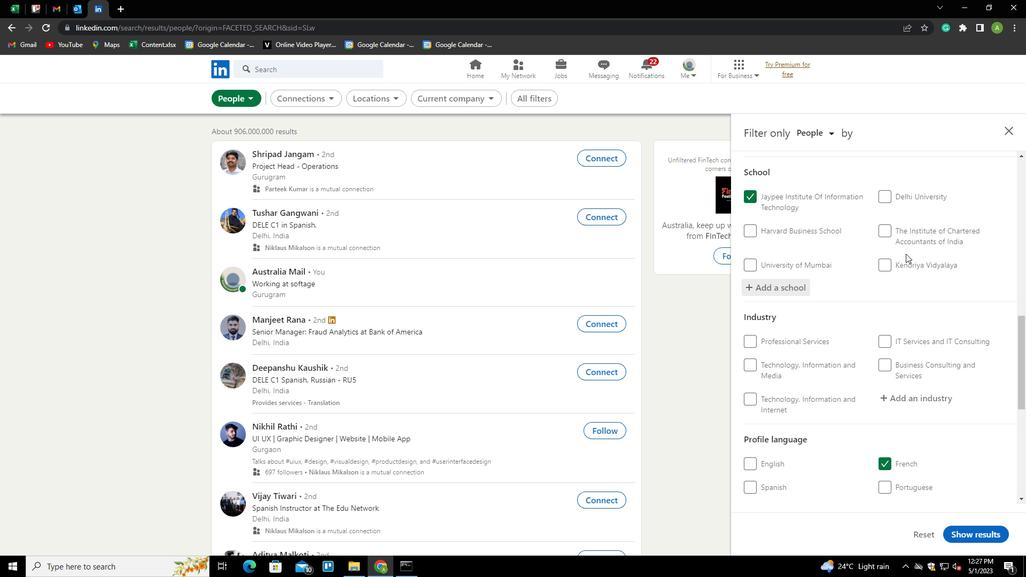 
Action: Mouse moved to (907, 292)
Screenshot: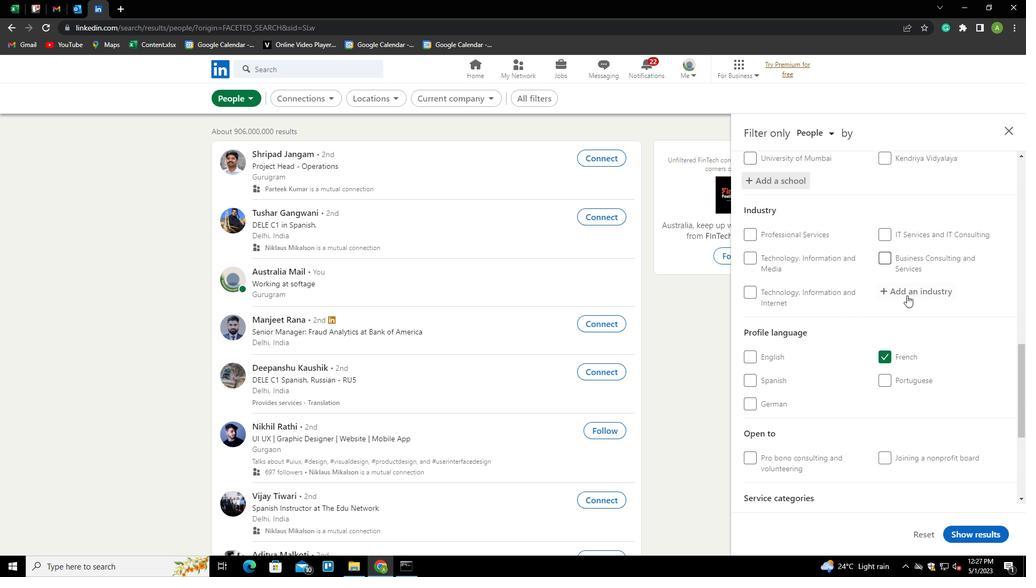 
Action: Mouse pressed left at (907, 292)
Screenshot: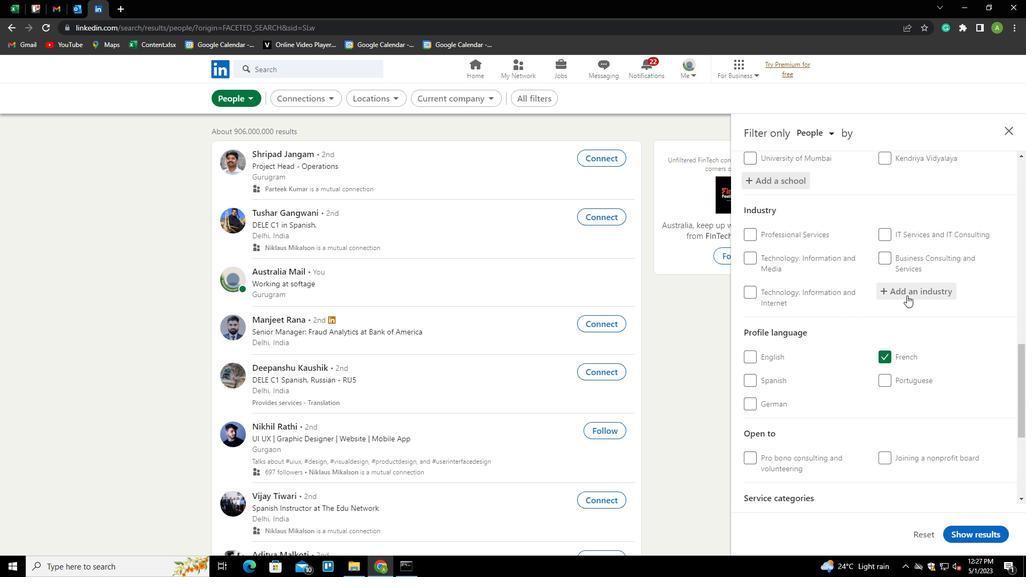 
Action: Key pressed <Key.shift>OPERATIONS<Key.down><Key.down><Key.enter>
Screenshot: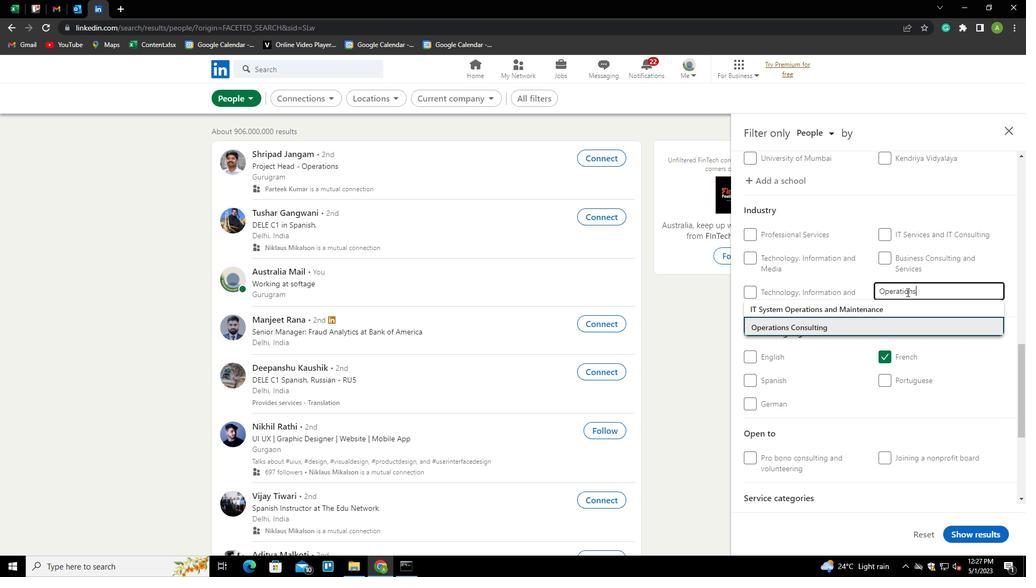 
Action: Mouse scrolled (907, 291) with delta (0, 0)
Screenshot: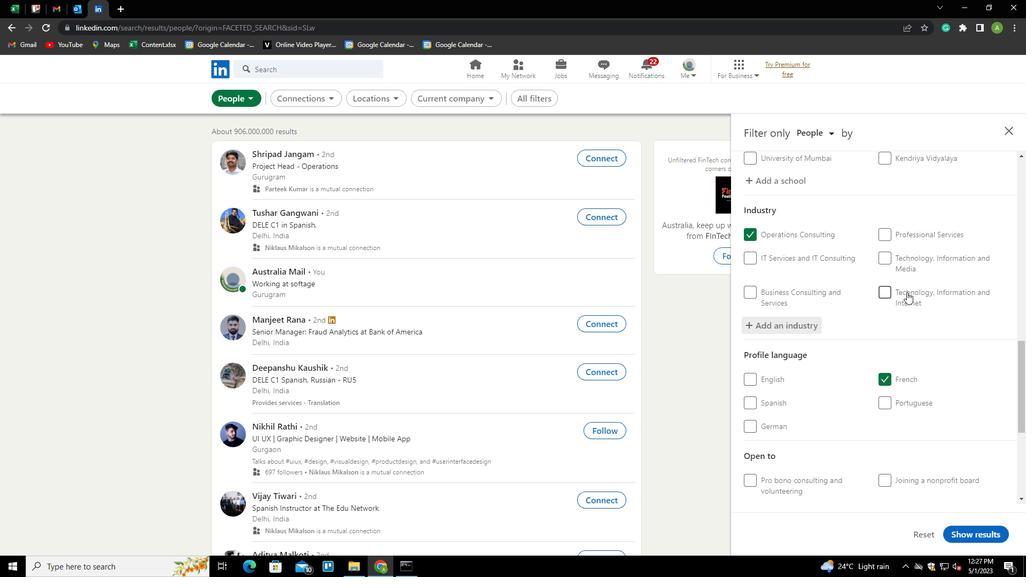 
Action: Mouse scrolled (907, 291) with delta (0, 0)
Screenshot: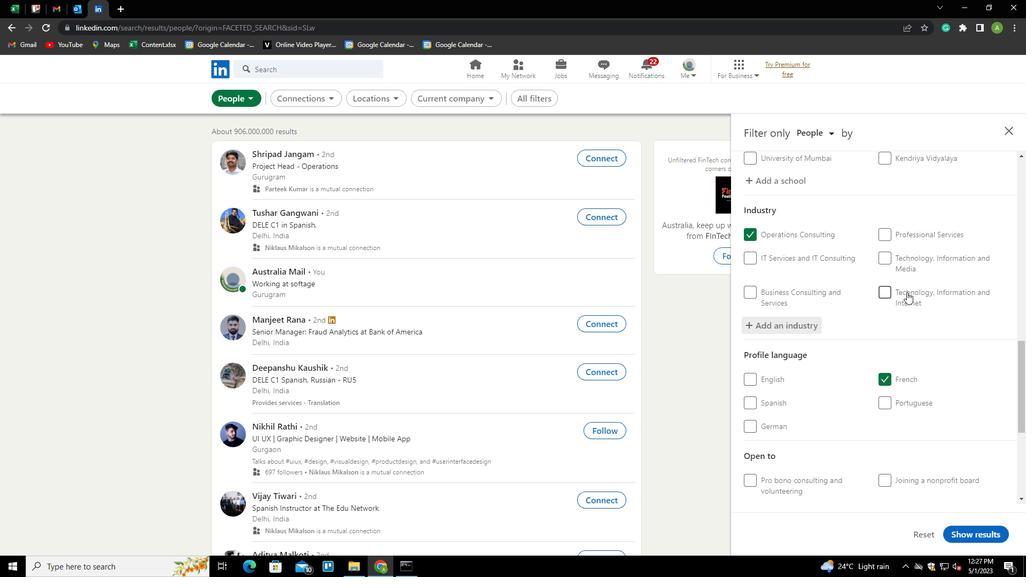 
Action: Mouse moved to (882, 369)
Screenshot: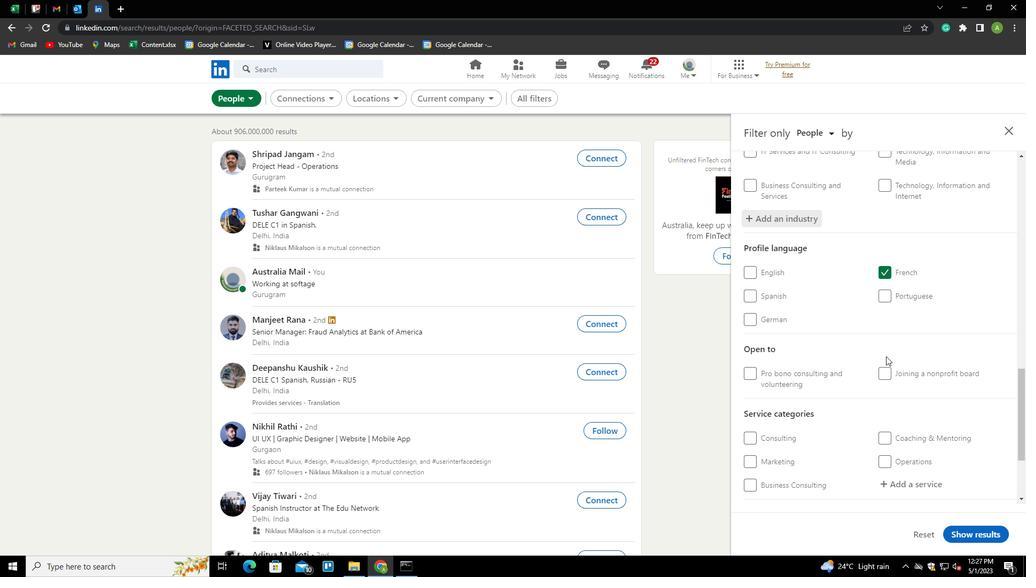 
Action: Mouse scrolled (882, 369) with delta (0, 0)
Screenshot: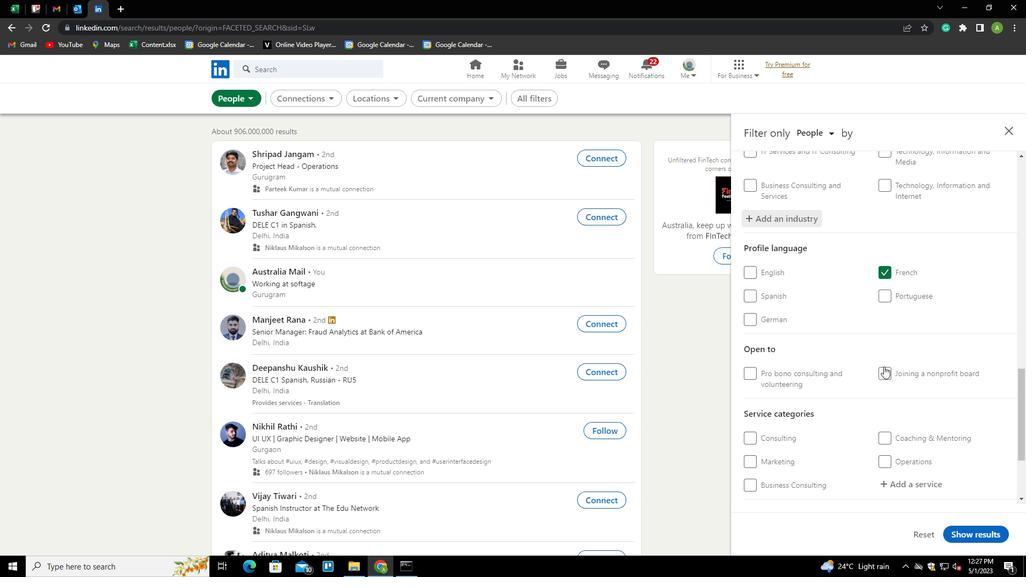 
Action: Mouse scrolled (882, 369) with delta (0, 0)
Screenshot: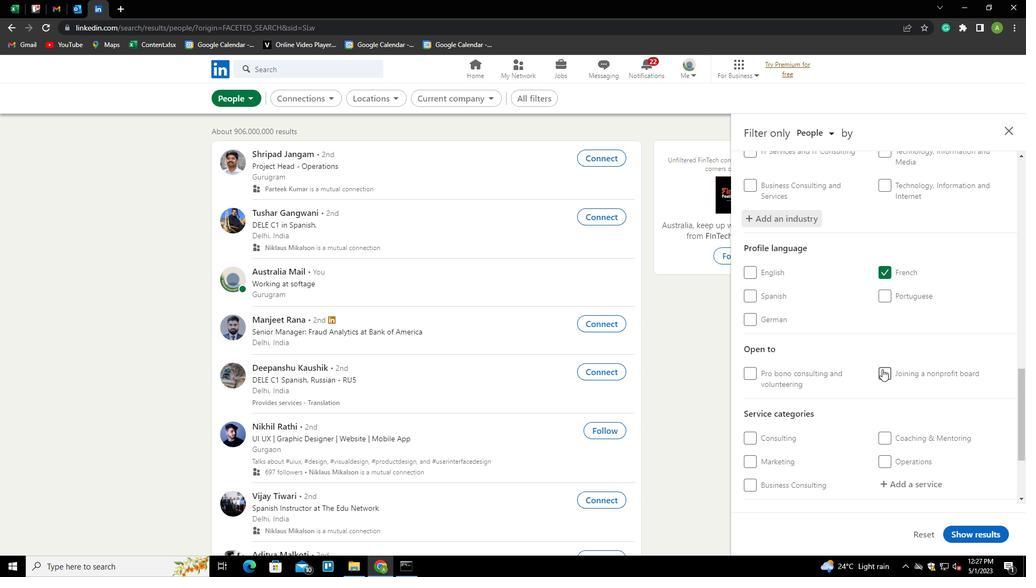 
Action: Mouse scrolled (882, 369) with delta (0, 0)
Screenshot: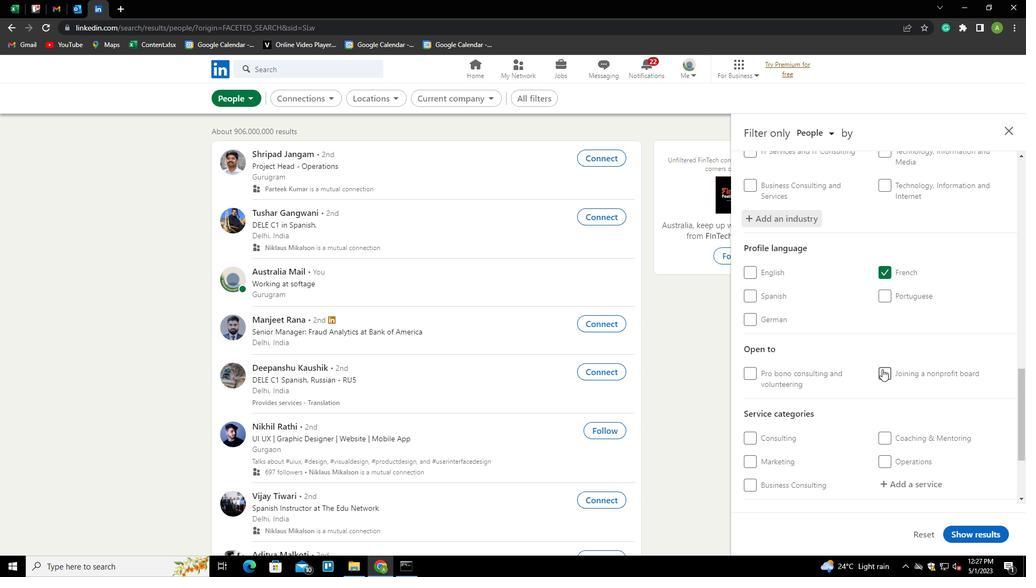 
Action: Mouse moved to (897, 352)
Screenshot: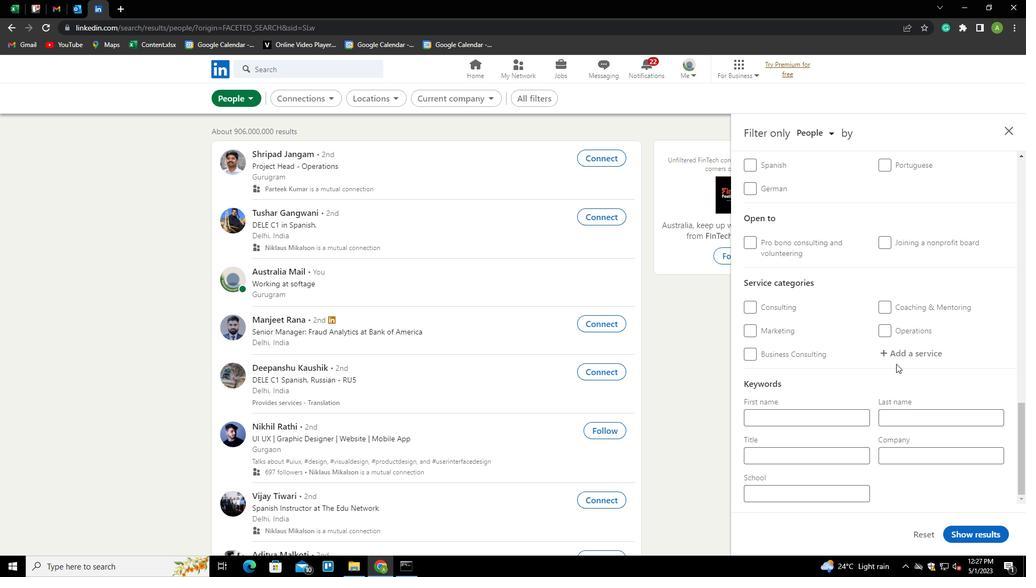 
Action: Mouse pressed left at (897, 352)
Screenshot: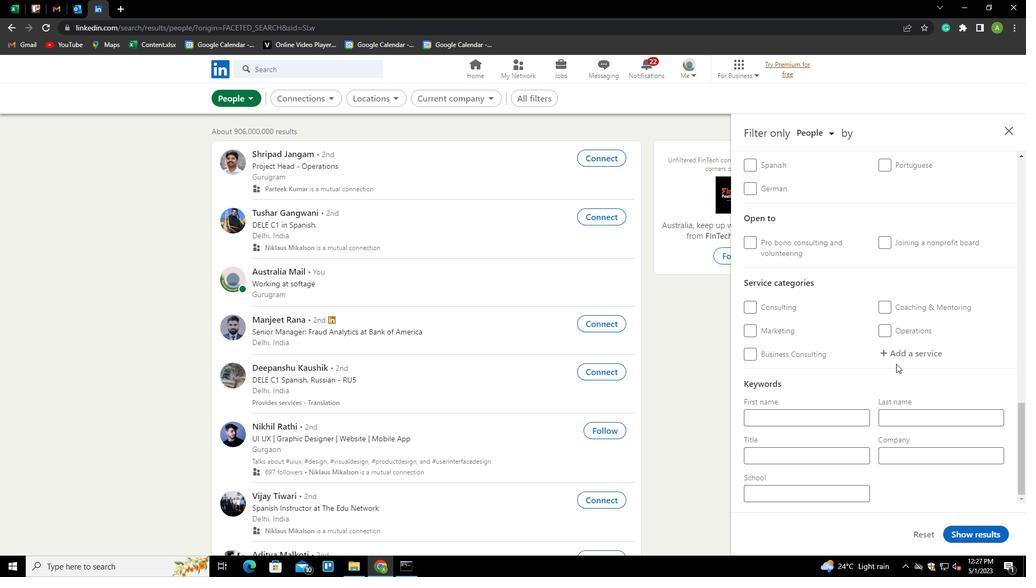 
Action: Mouse moved to (902, 356)
Screenshot: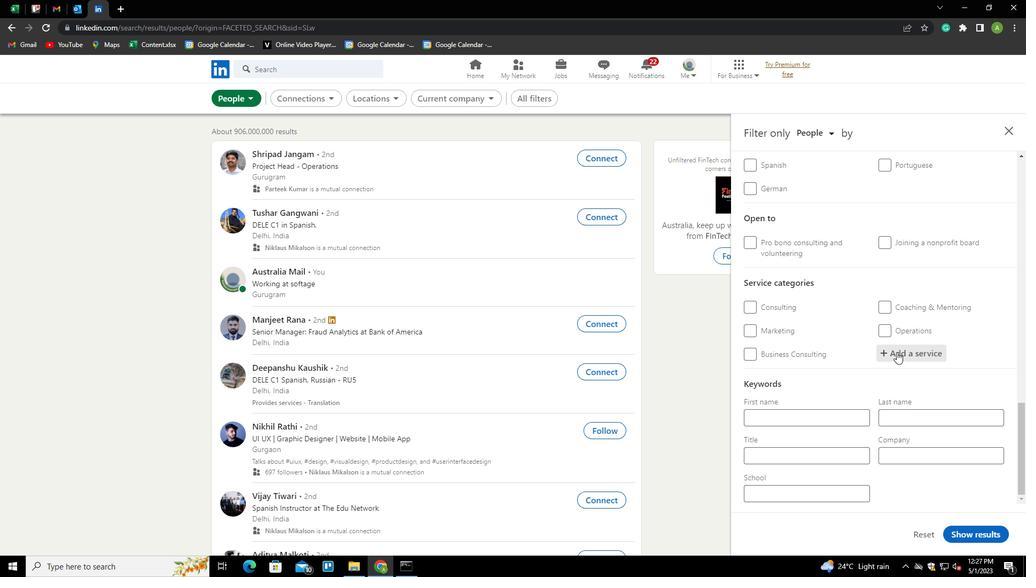 
Action: Mouse pressed left at (902, 356)
Screenshot: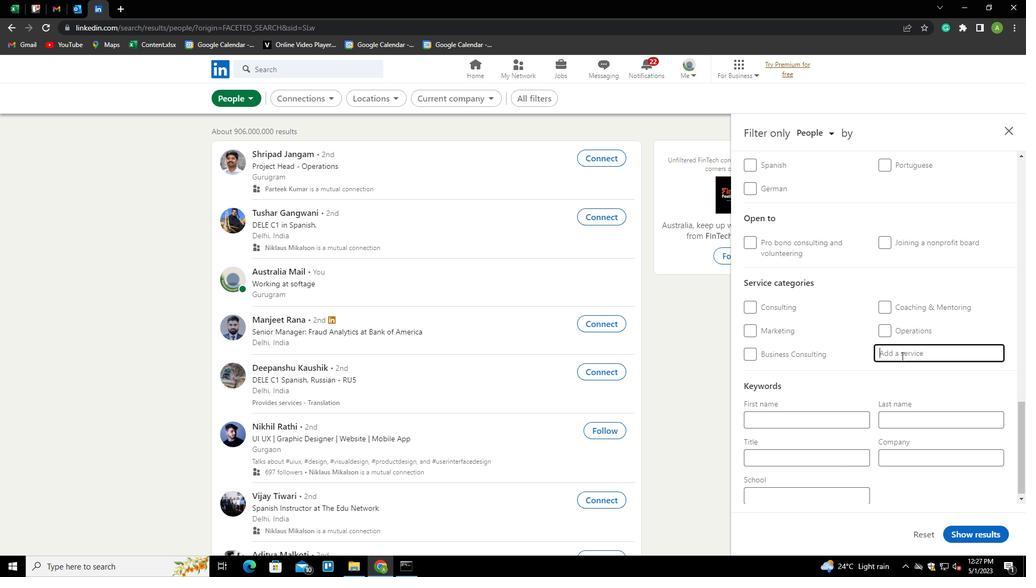 
Action: Mouse moved to (902, 356)
Screenshot: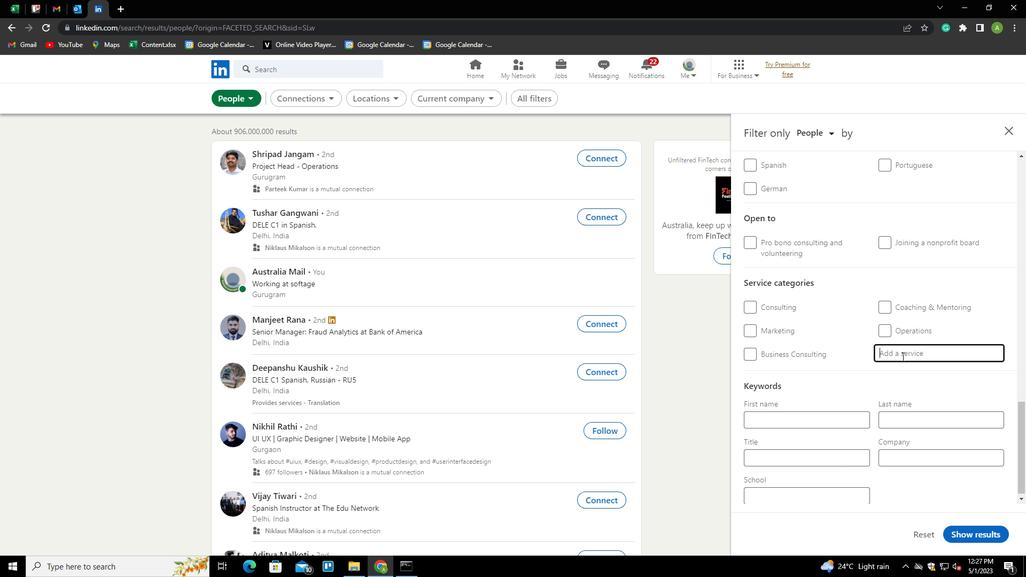 
Action: Key pressed <Key.shift><Key.shift><Key.shift><Key.shift><Key.shift><Key.shift><Key.shift><Key.shift><Key.shift><Key.shift><Key.shift><Key.shift><Key.shift><Key.shift><Key.shift><Key.shift>VISUAL<Key.space><Key.down><Key.down><Key.enter>
Screenshot: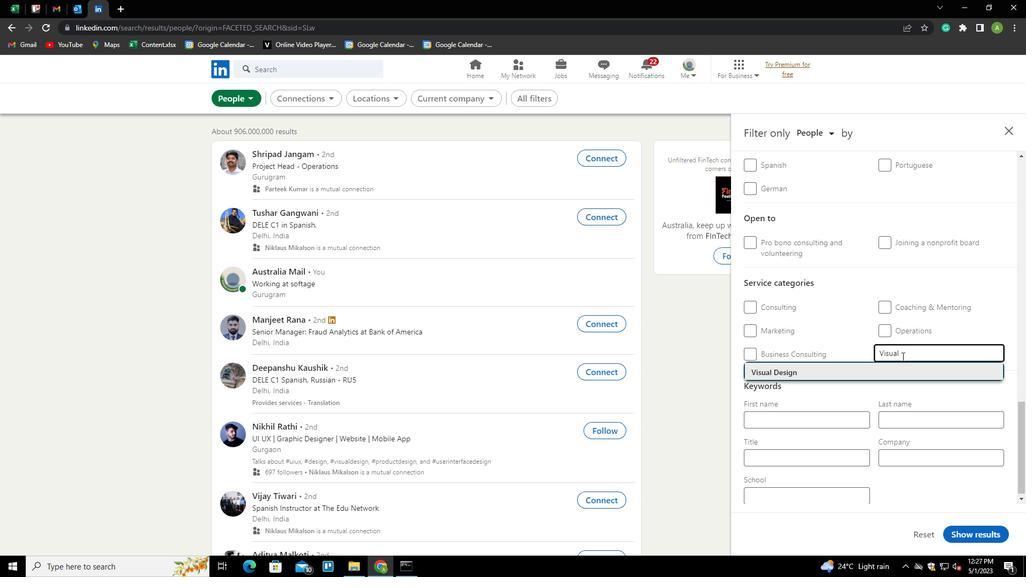 
Action: Mouse scrolled (902, 356) with delta (0, 0)
Screenshot: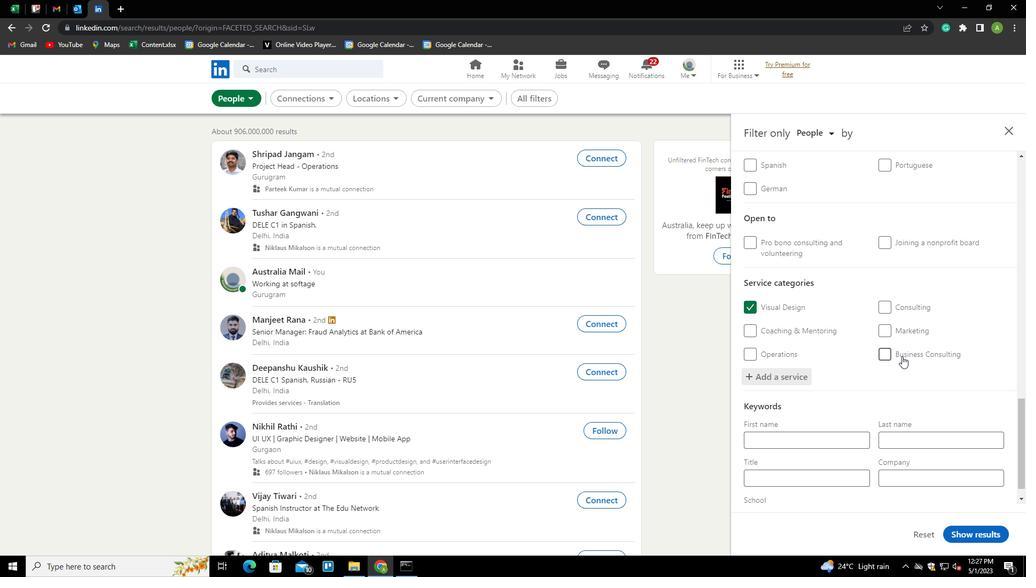 
Action: Mouse scrolled (902, 356) with delta (0, 0)
Screenshot: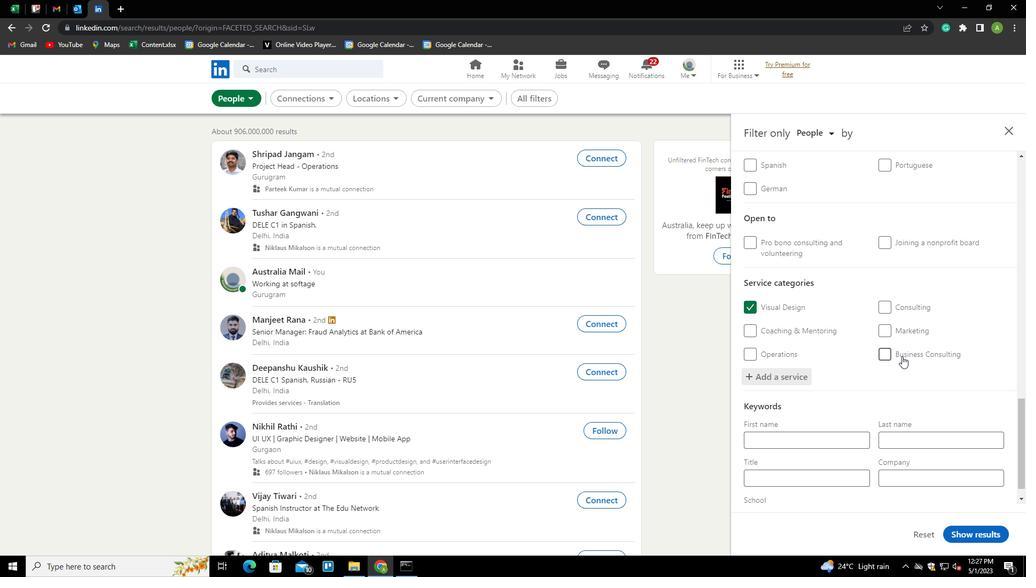 
Action: Mouse scrolled (902, 356) with delta (0, 0)
Screenshot: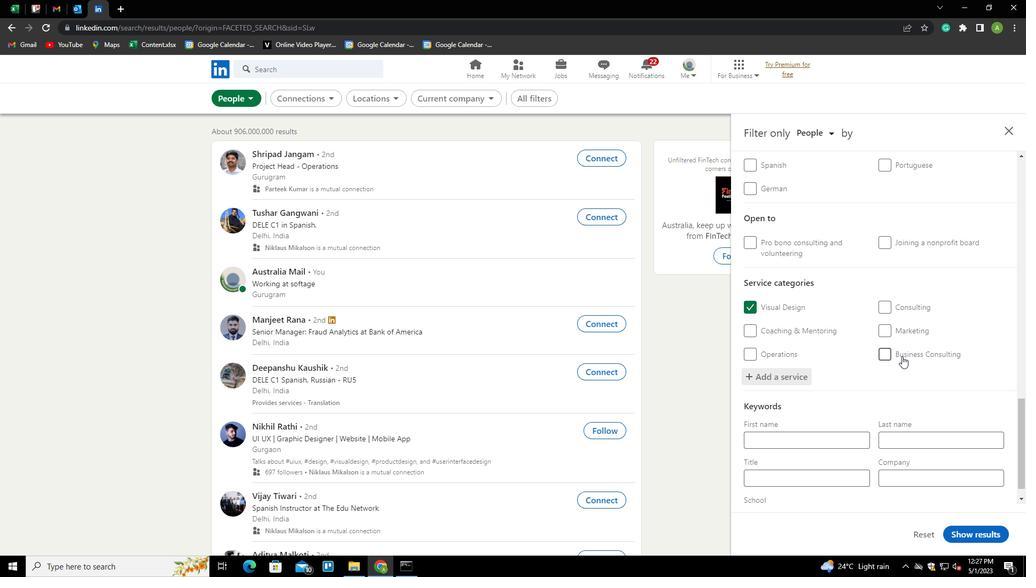 
Action: Mouse scrolled (902, 356) with delta (0, 0)
Screenshot: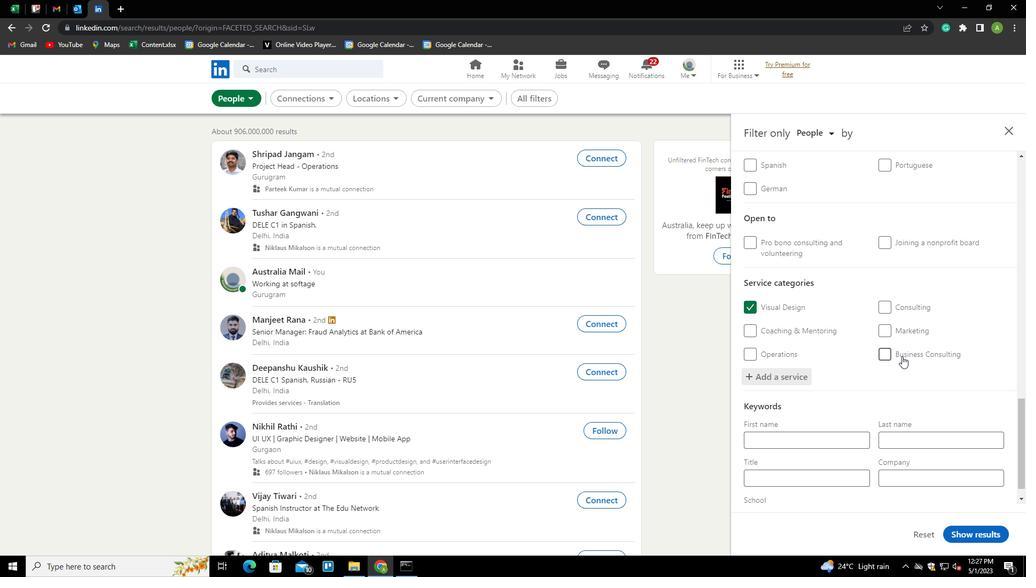 
Action: Mouse scrolled (902, 356) with delta (0, 0)
Screenshot: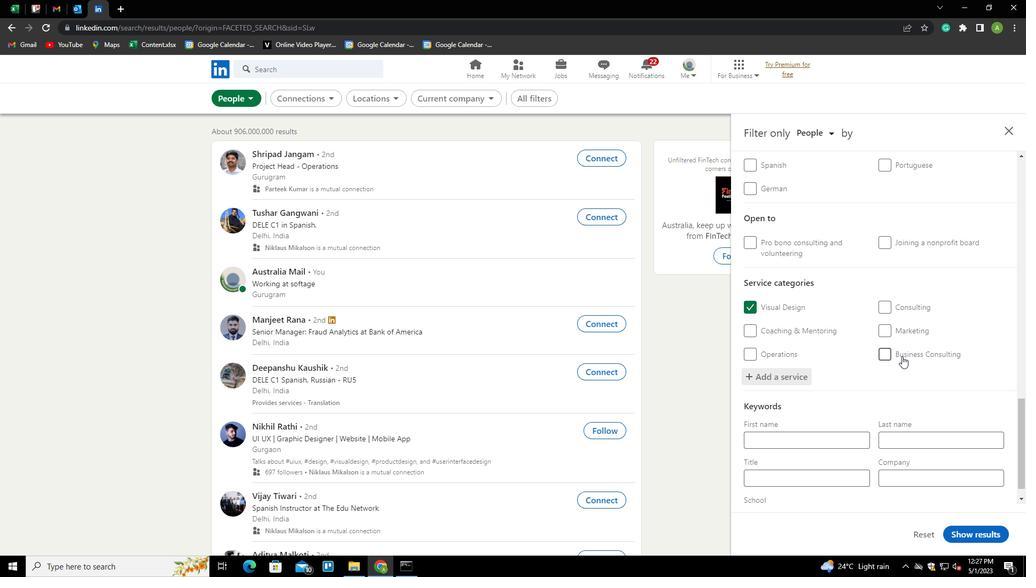 
Action: Mouse scrolled (902, 356) with delta (0, 0)
Screenshot: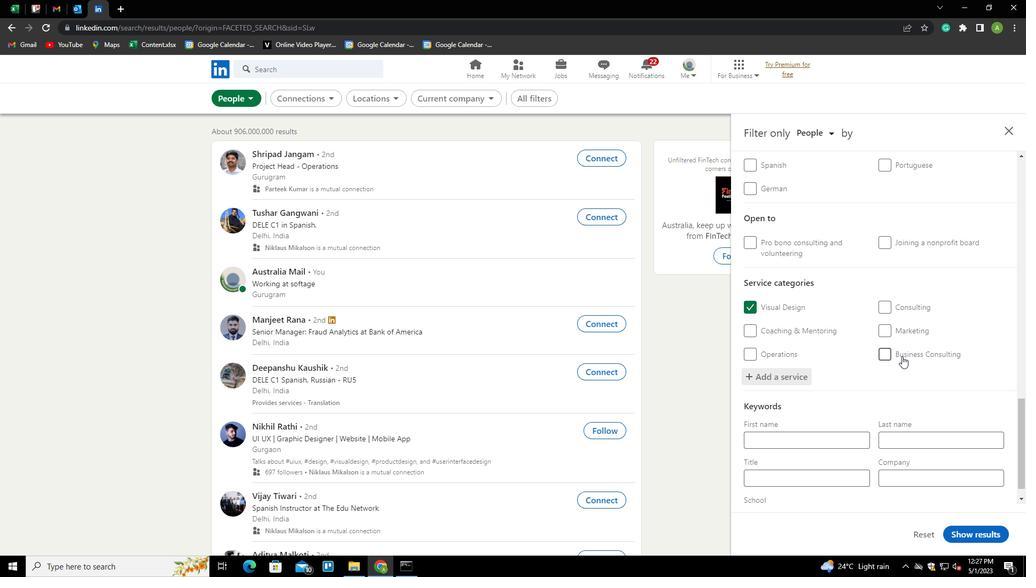 
Action: Mouse moved to (770, 460)
Screenshot: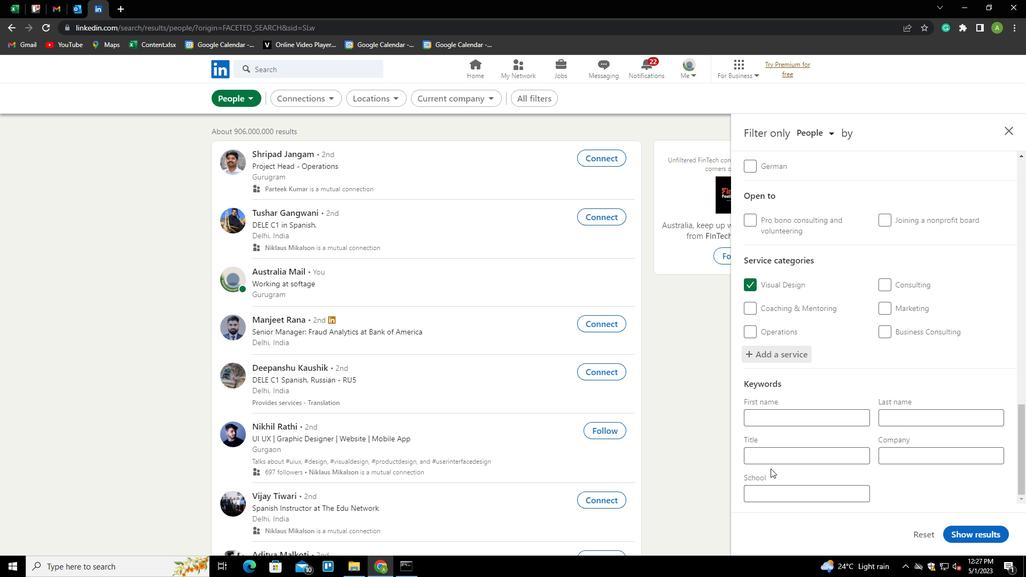 
Action: Mouse pressed left at (770, 460)
Screenshot: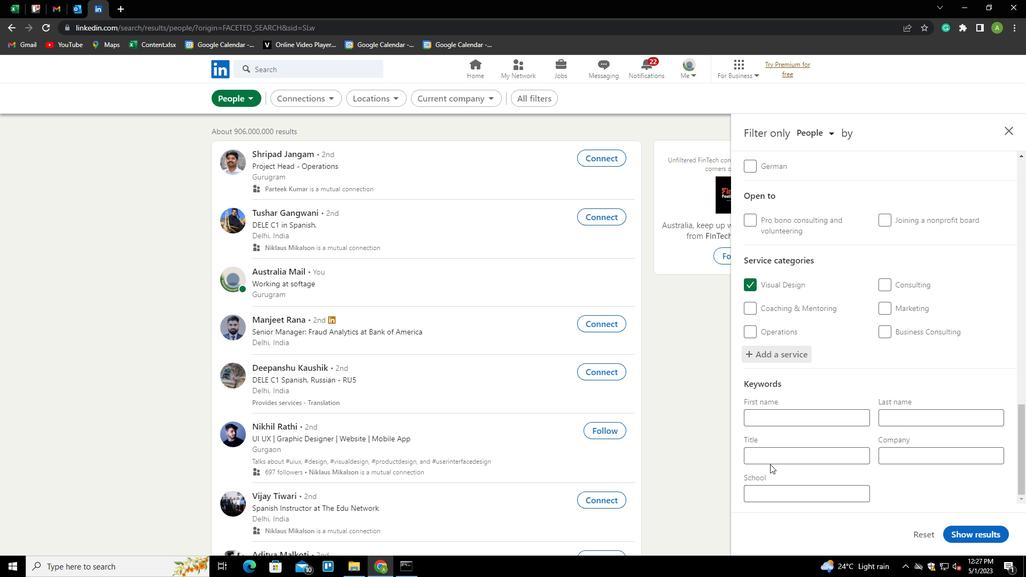 
Action: Key pressed <Key.shift>TAPPER
Screenshot: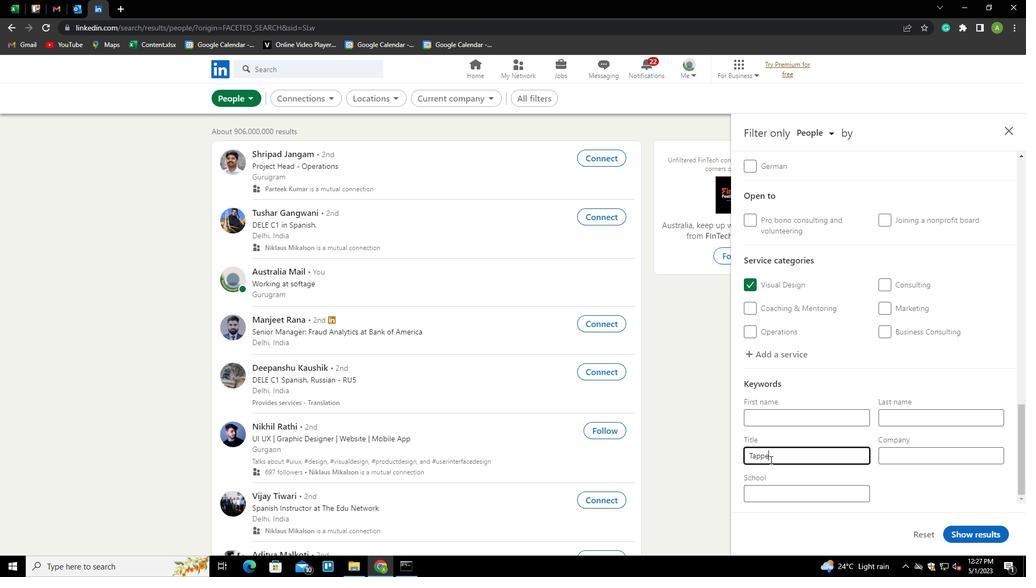 
Action: Mouse moved to (921, 485)
Screenshot: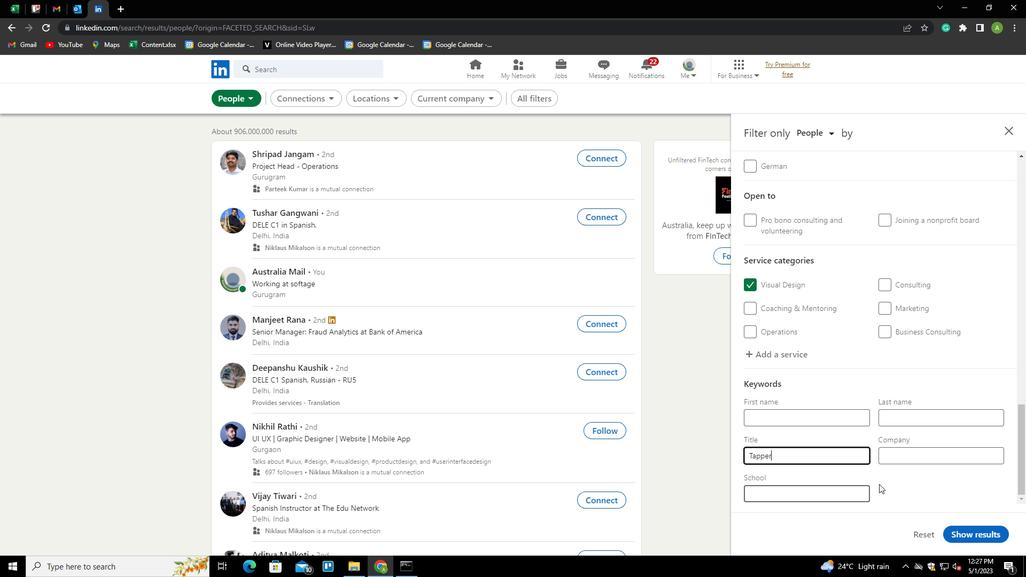 
Action: Mouse pressed left at (921, 485)
Screenshot: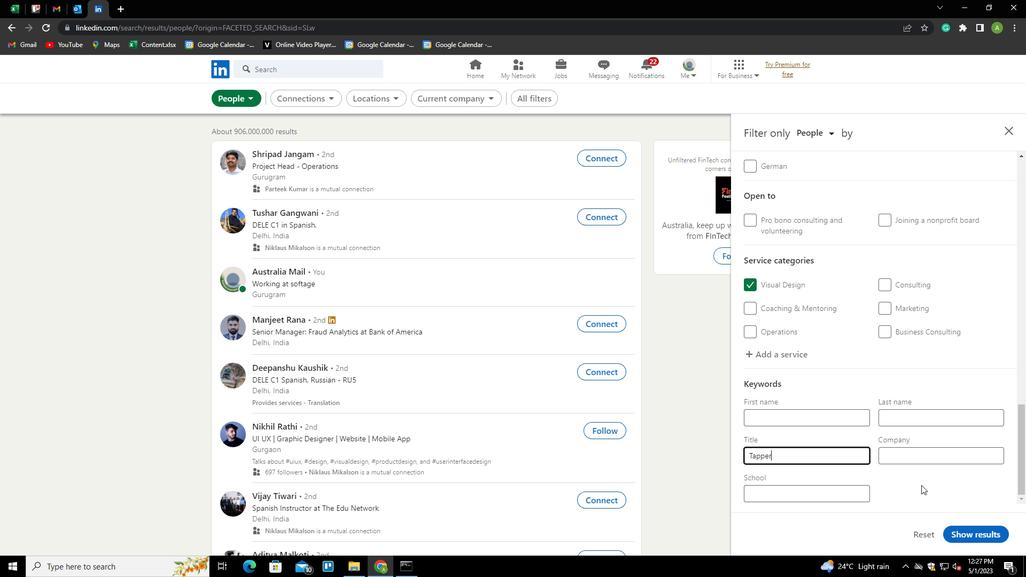
Action: Mouse moved to (971, 536)
Screenshot: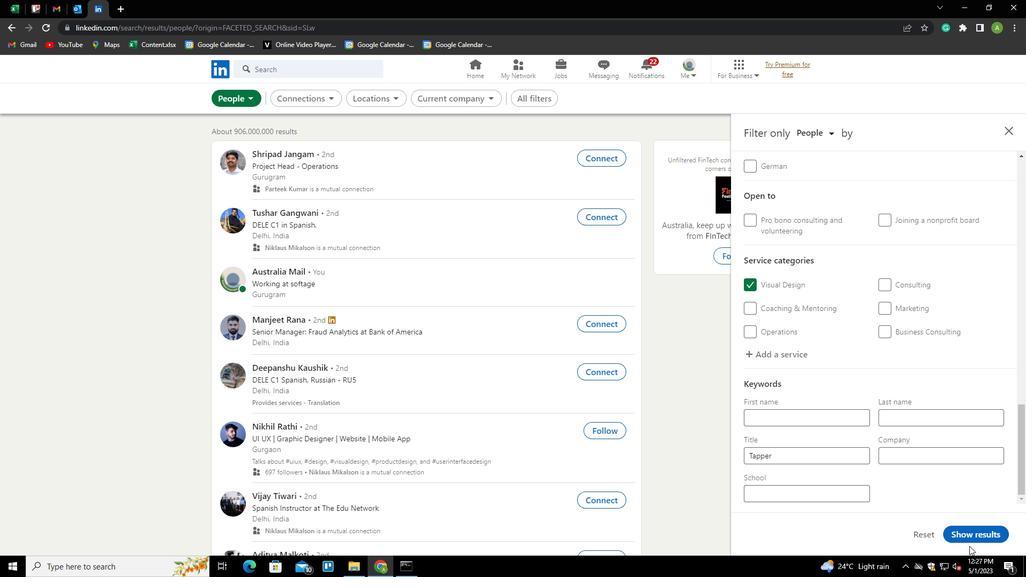 
Action: Mouse pressed left at (971, 536)
Screenshot: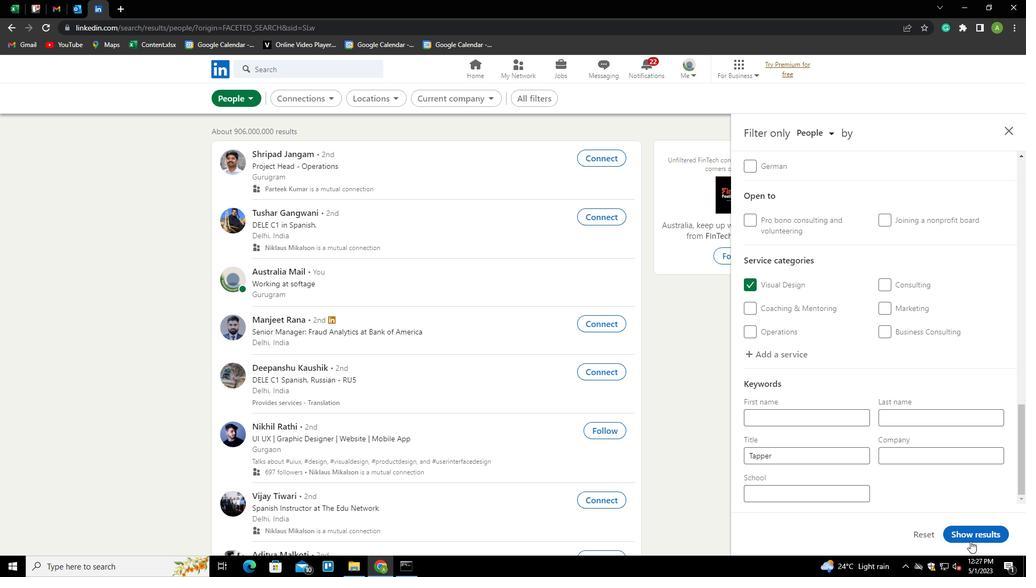 
Action: Mouse moved to (970, 535)
Screenshot: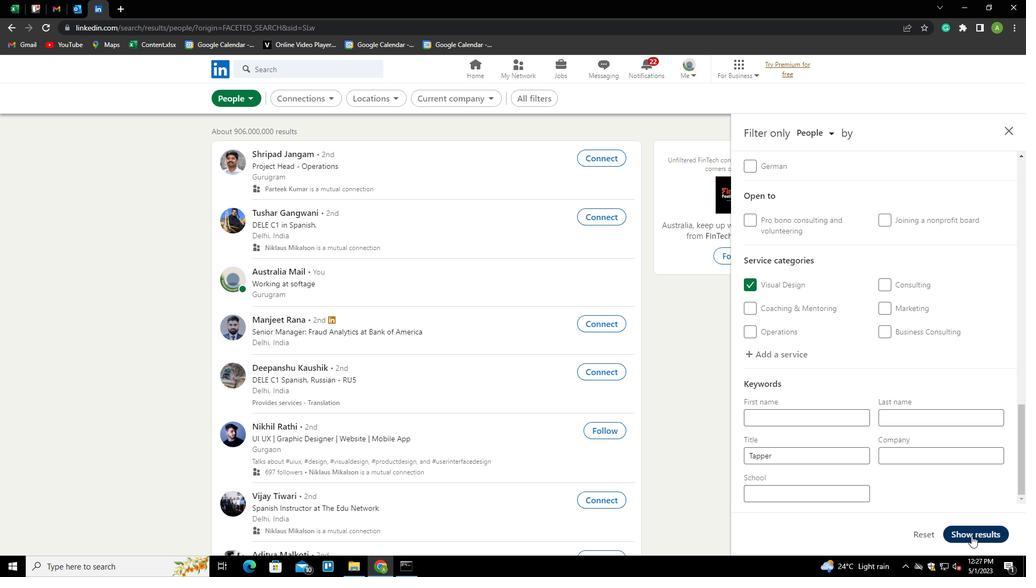 
